 Task: Help me to understand release notes.
Action: Mouse moved to (923, 62)
Screenshot: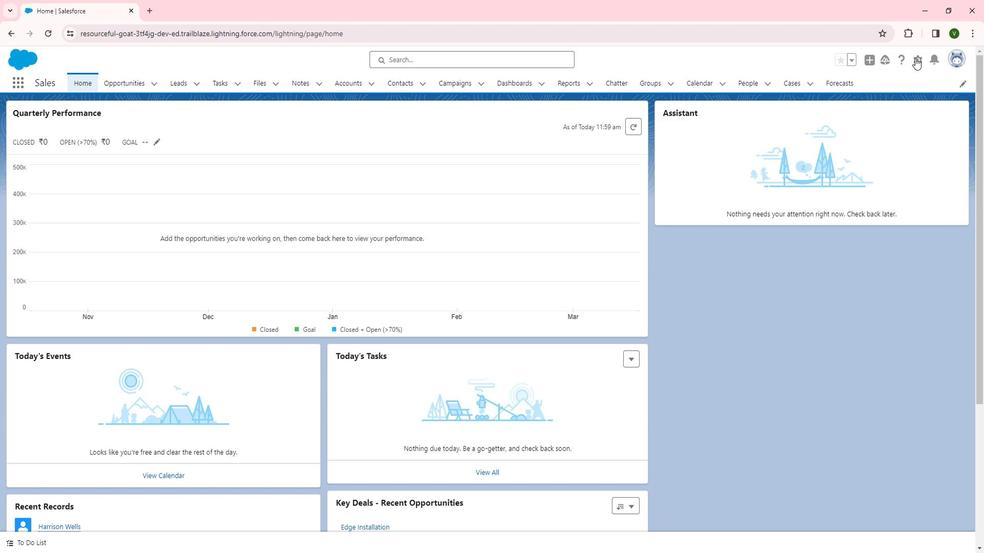
Action: Mouse pressed left at (923, 62)
Screenshot: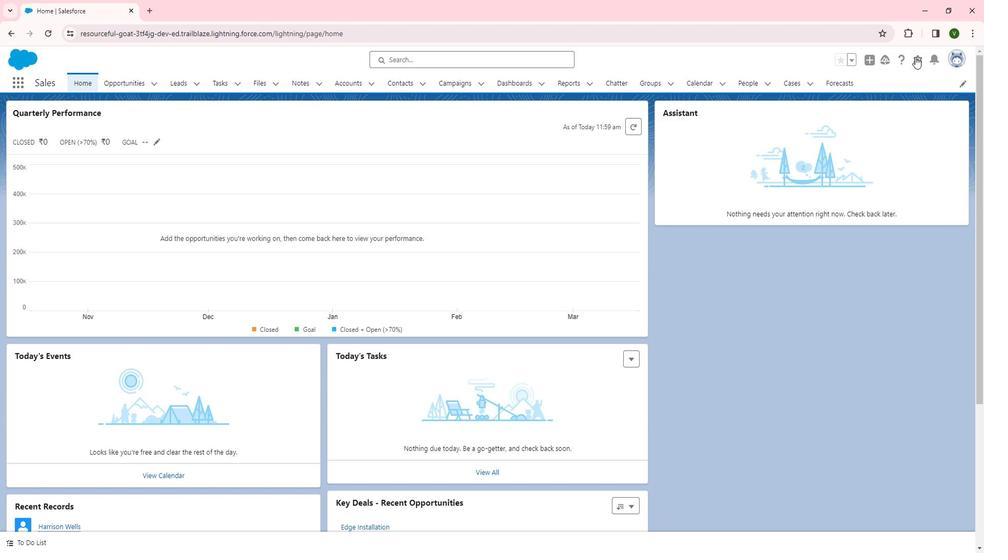 
Action: Mouse moved to (893, 99)
Screenshot: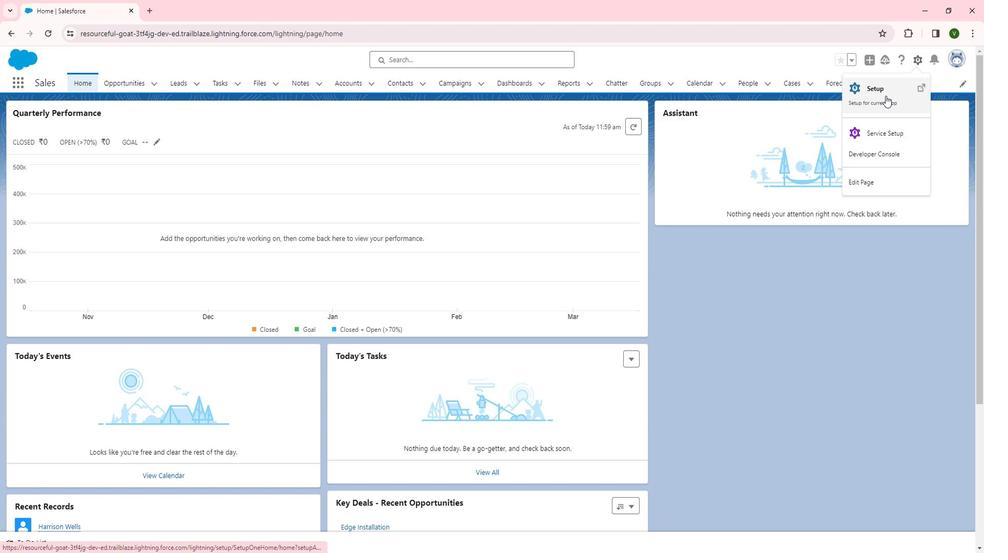 
Action: Mouse pressed left at (893, 99)
Screenshot: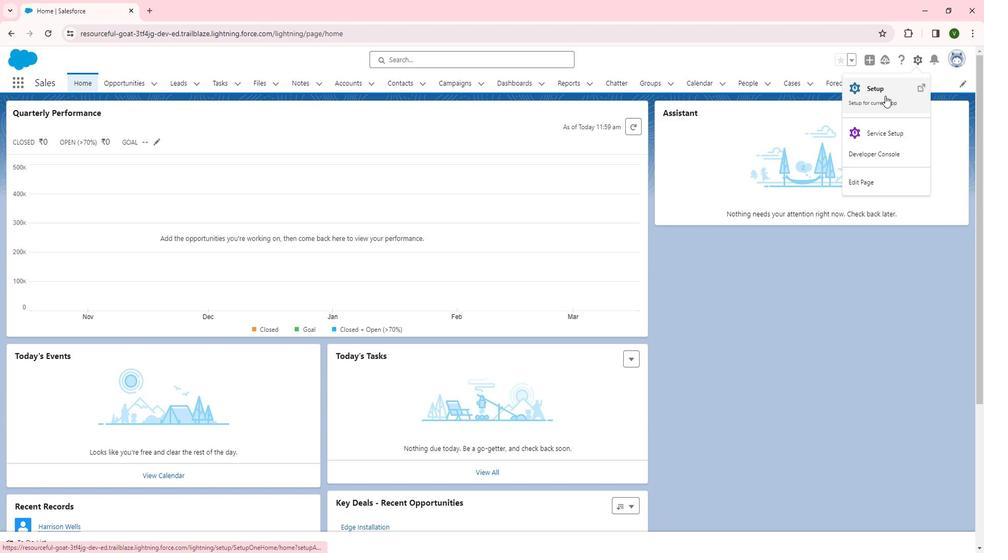 
Action: Mouse moved to (24, 305)
Screenshot: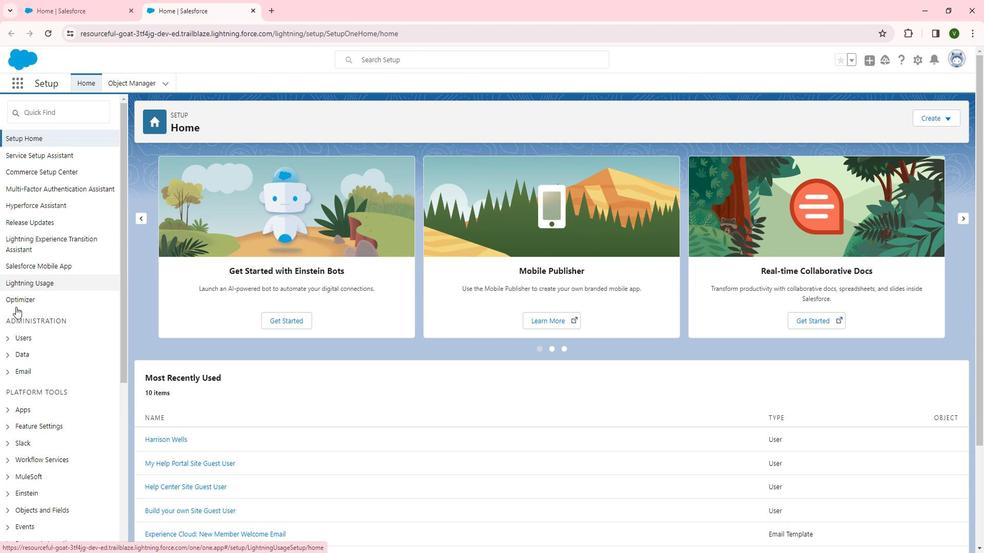 
Action: Mouse scrolled (24, 304) with delta (0, 0)
Screenshot: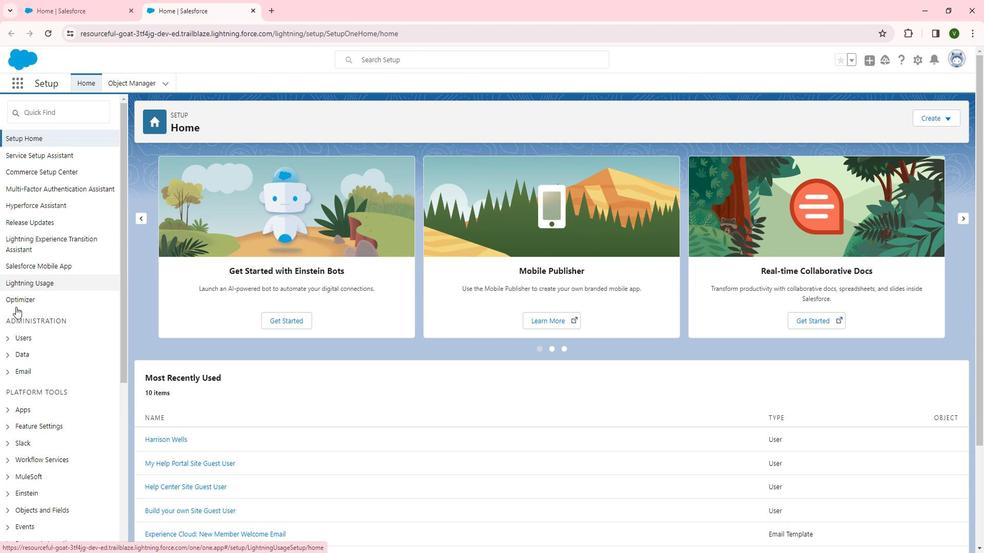 
Action: Mouse moved to (27, 308)
Screenshot: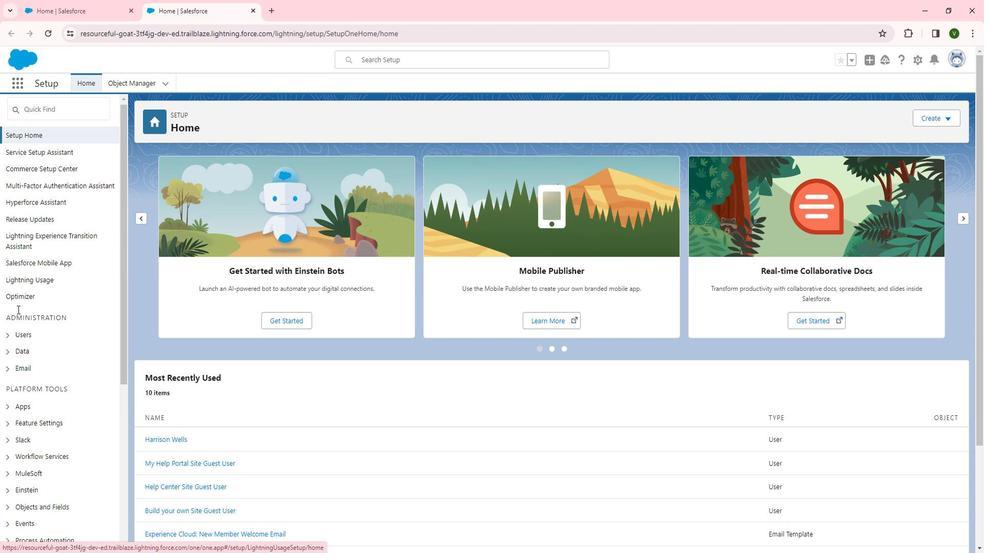 
Action: Mouse scrolled (27, 307) with delta (0, 0)
Screenshot: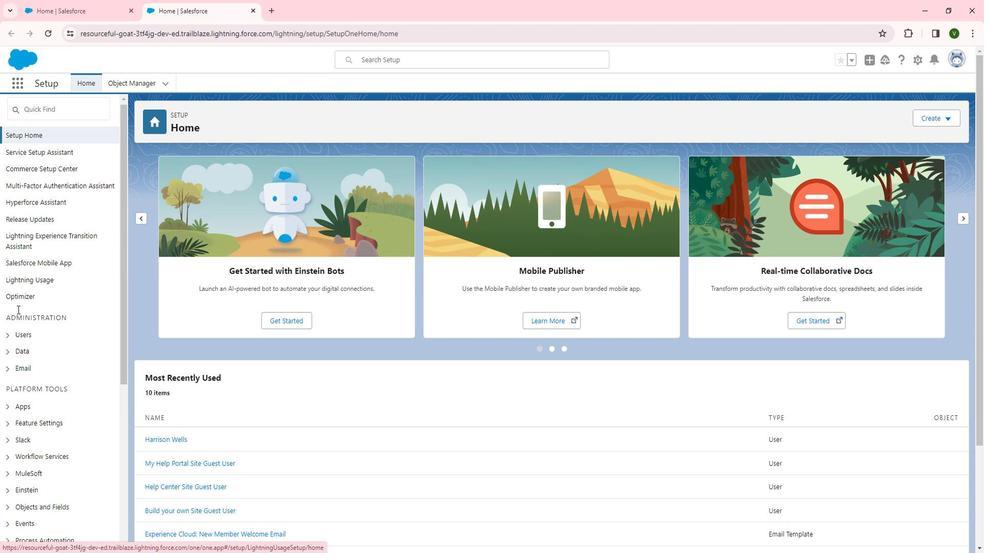 
Action: Mouse moved to (37, 311)
Screenshot: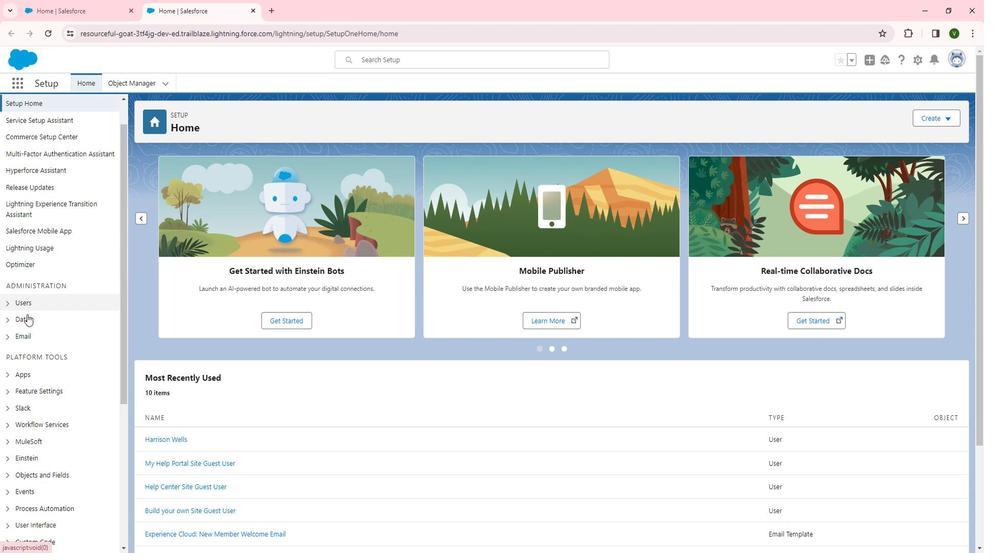 
Action: Mouse scrolled (37, 310) with delta (0, 0)
Screenshot: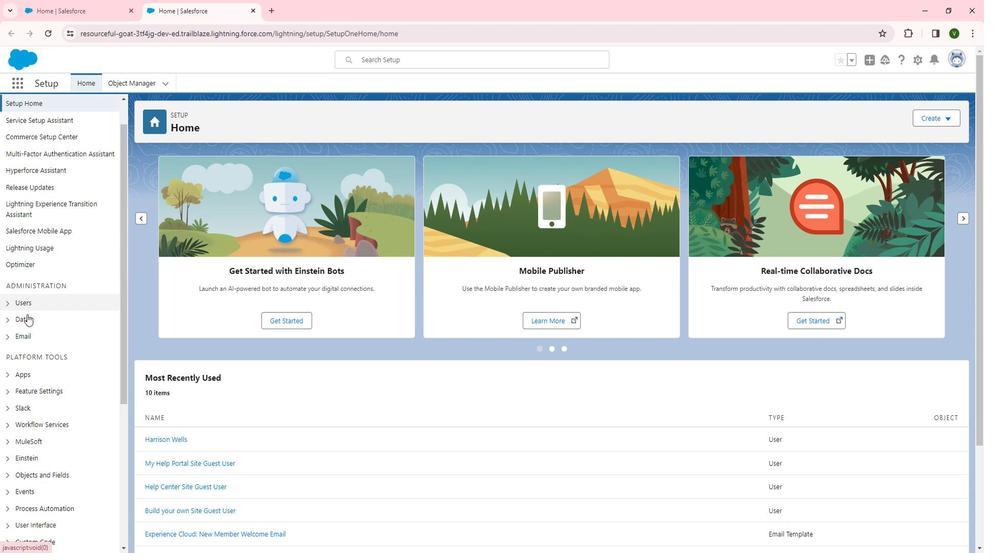
Action: Mouse moved to (51, 261)
Screenshot: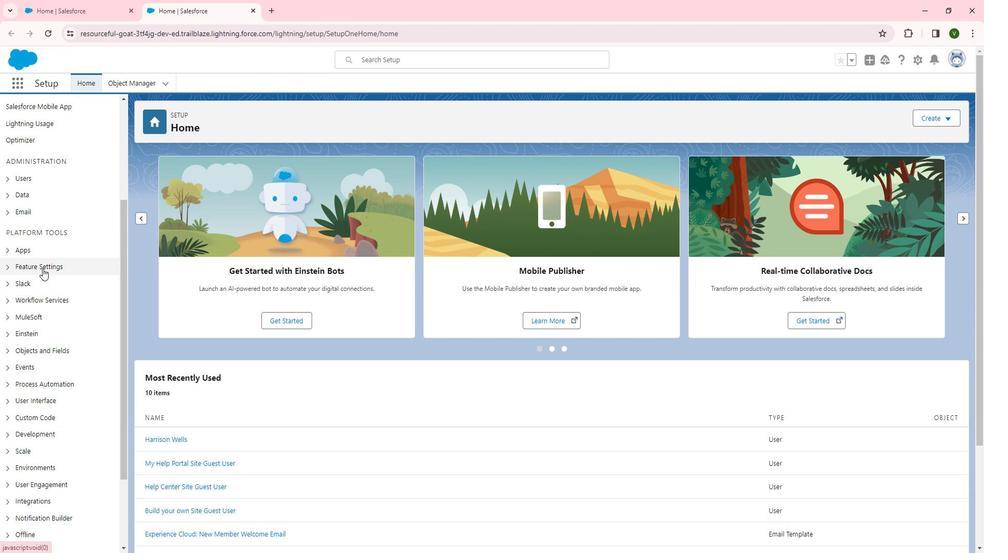 
Action: Mouse pressed left at (51, 261)
Screenshot: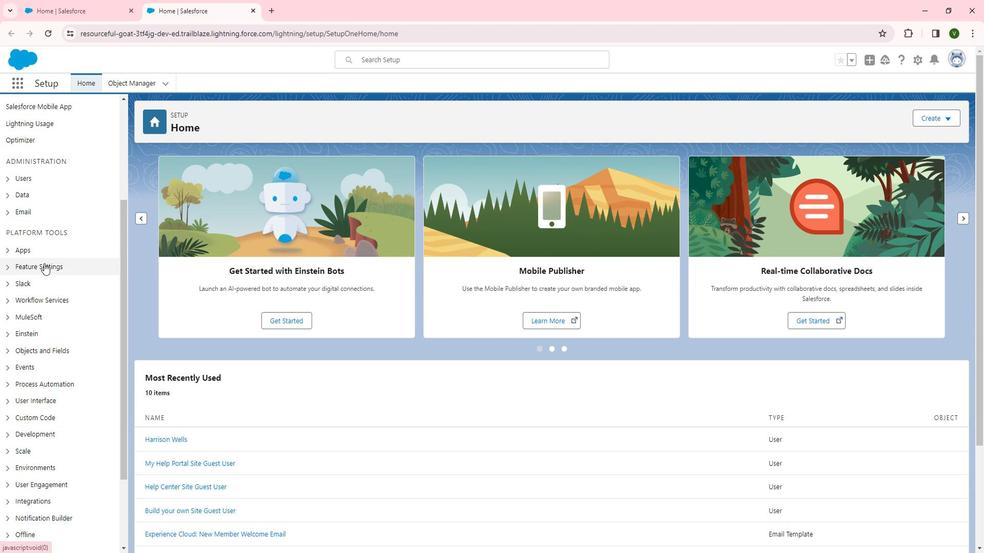 
Action: Mouse moved to (58, 260)
Screenshot: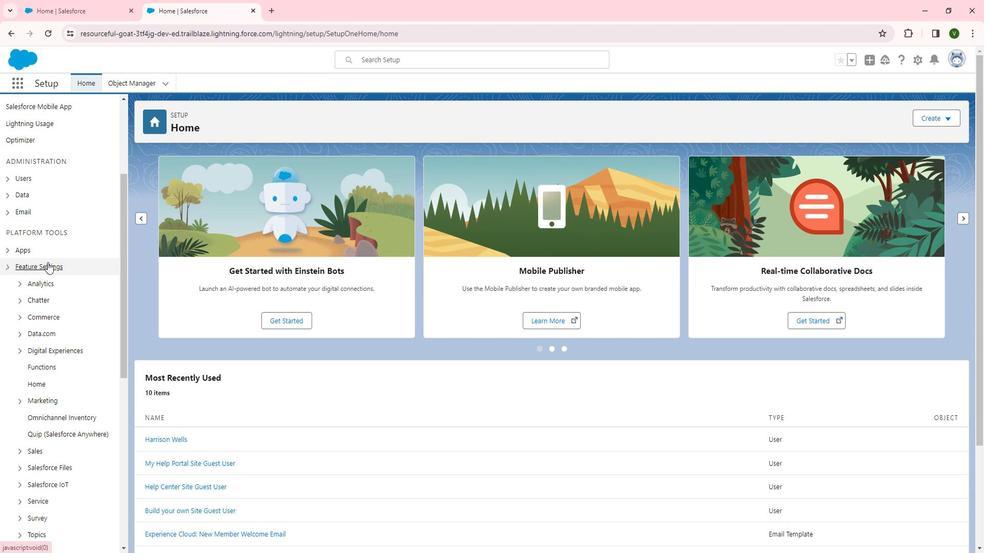 
Action: Mouse scrolled (58, 260) with delta (0, 0)
Screenshot: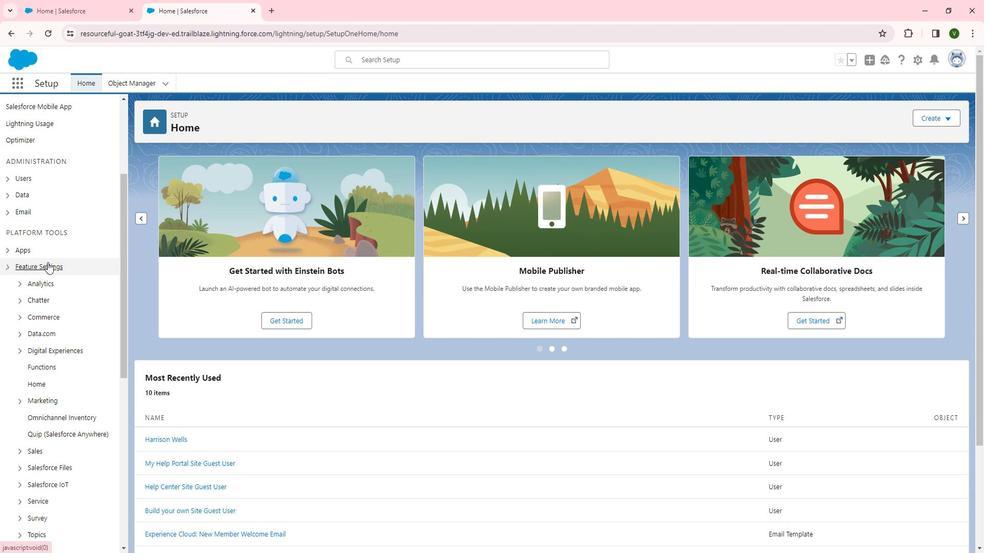 
Action: Mouse scrolled (58, 260) with delta (0, 0)
Screenshot: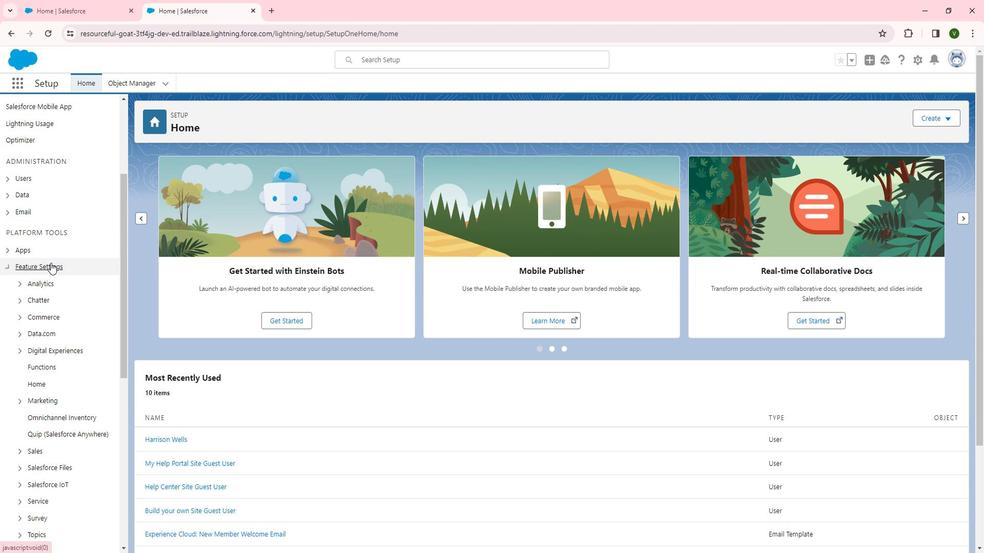 
Action: Mouse moved to (59, 261)
Screenshot: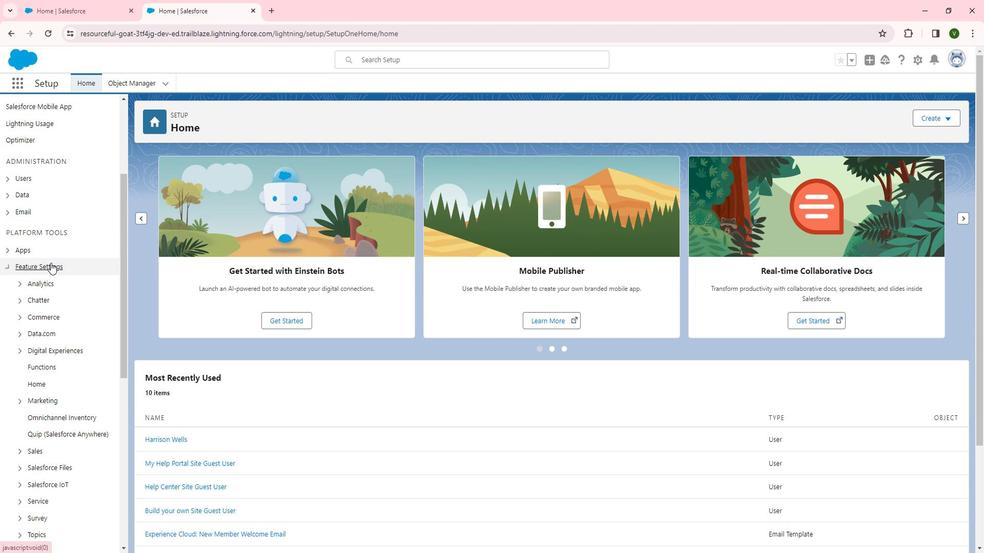 
Action: Mouse scrolled (59, 260) with delta (0, 0)
Screenshot: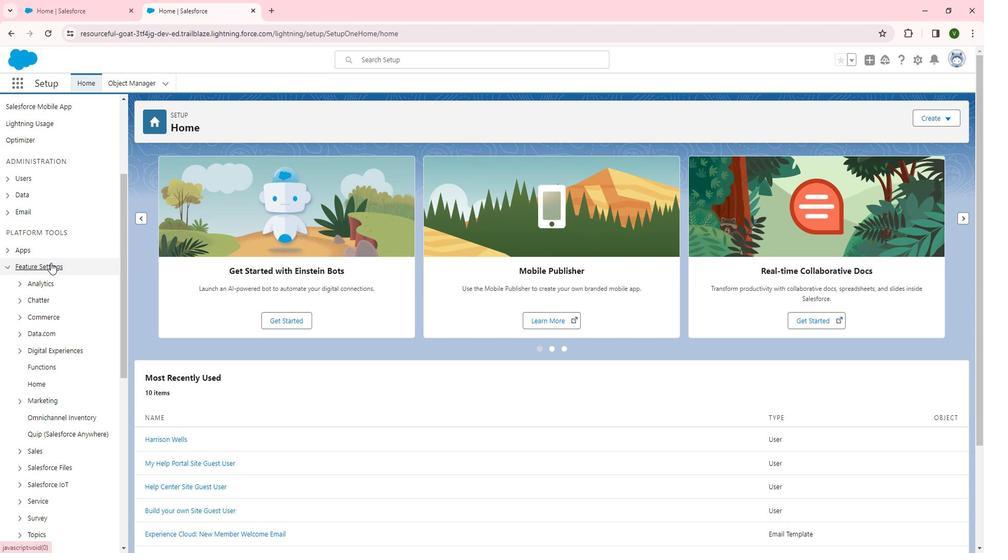 
Action: Mouse scrolled (59, 260) with delta (0, 0)
Screenshot: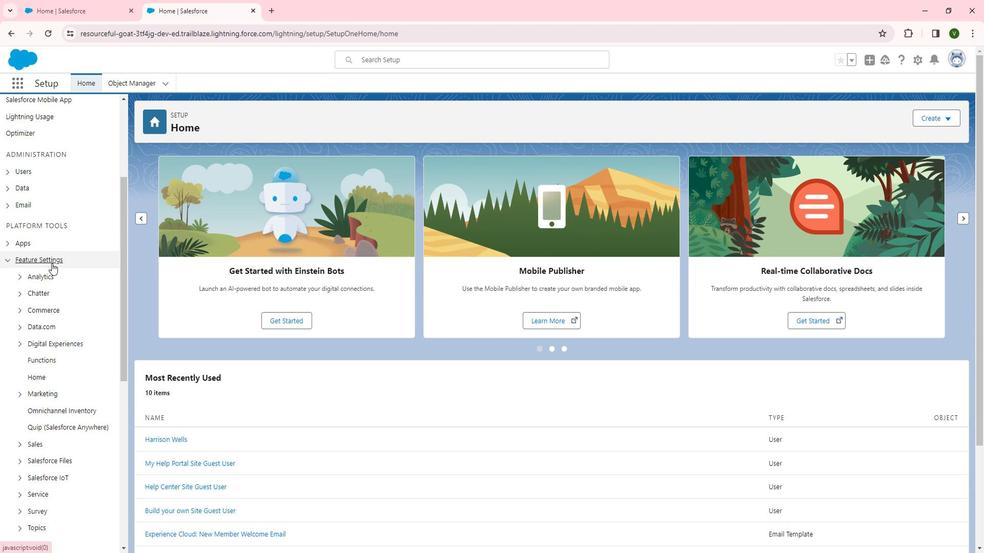 
Action: Mouse scrolled (59, 260) with delta (0, 0)
Screenshot: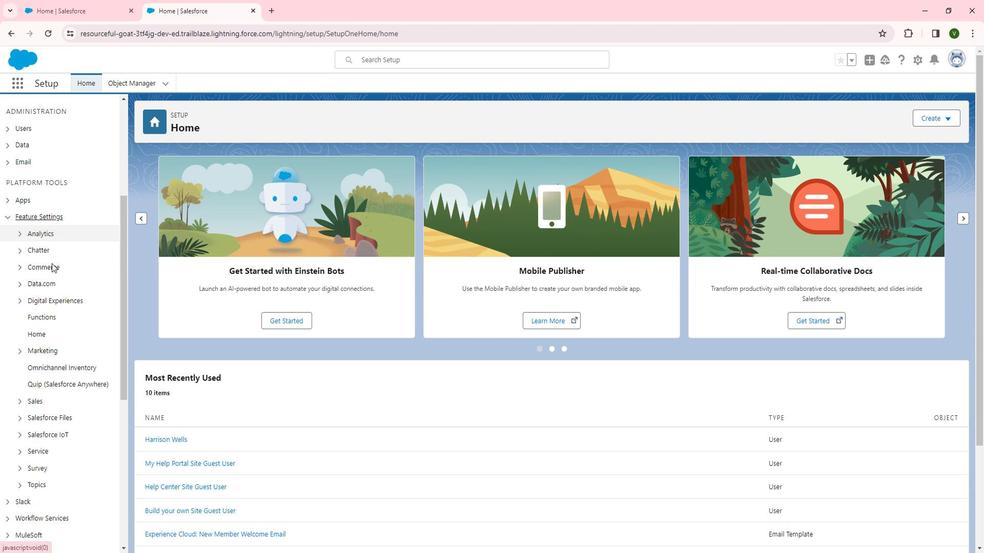 
Action: Mouse moved to (67, 147)
Screenshot: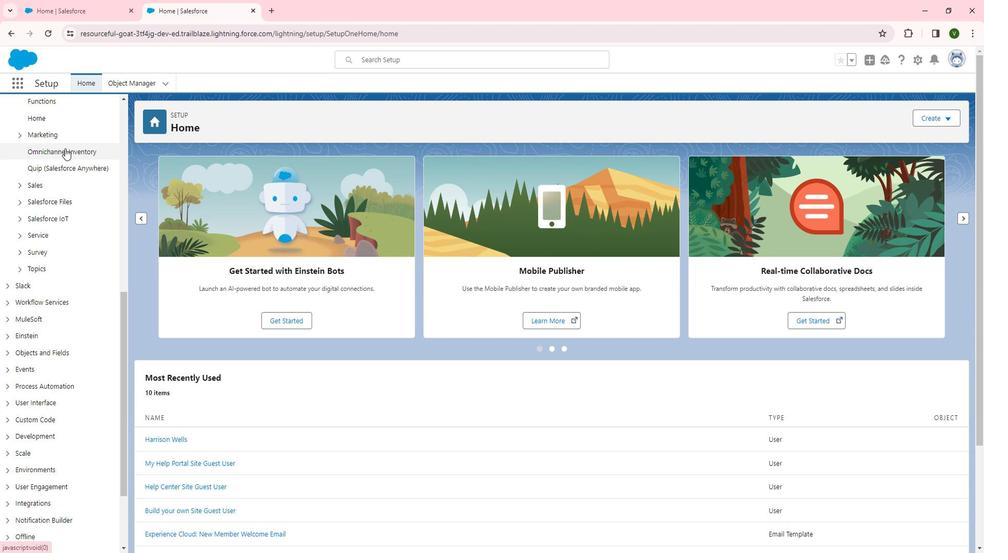 
Action: Mouse scrolled (67, 147) with delta (0, 0)
Screenshot: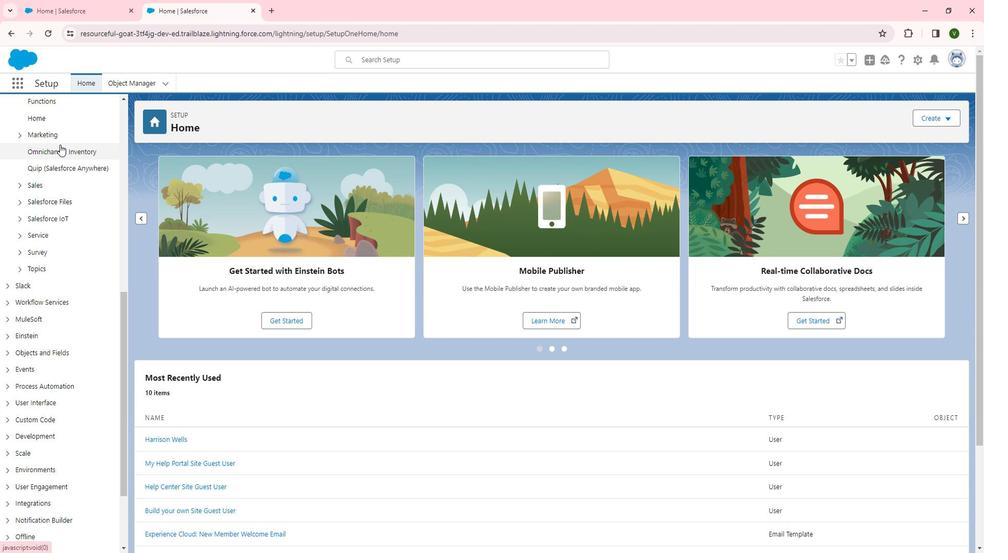 
Action: Mouse scrolled (67, 147) with delta (0, 0)
Screenshot: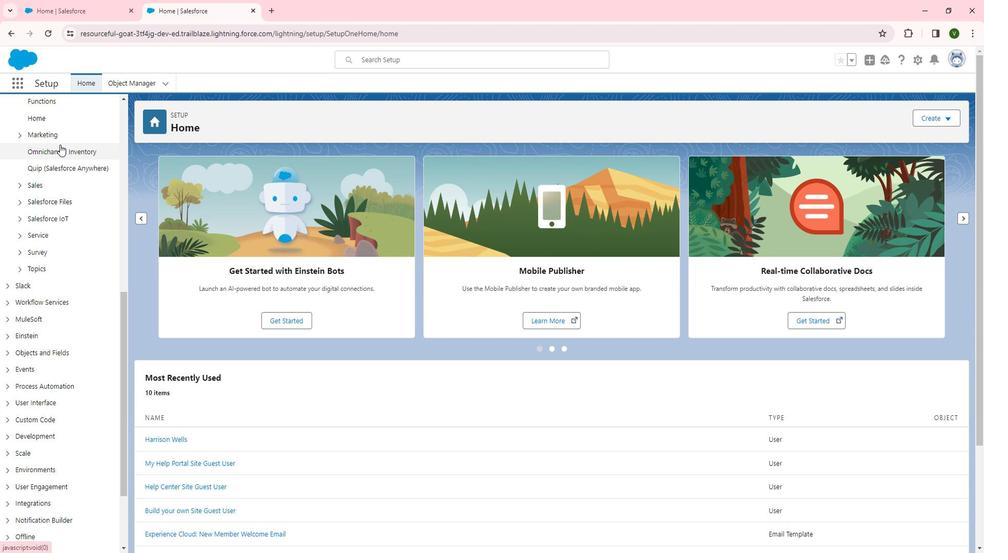 
Action: Mouse moved to (69, 190)
Screenshot: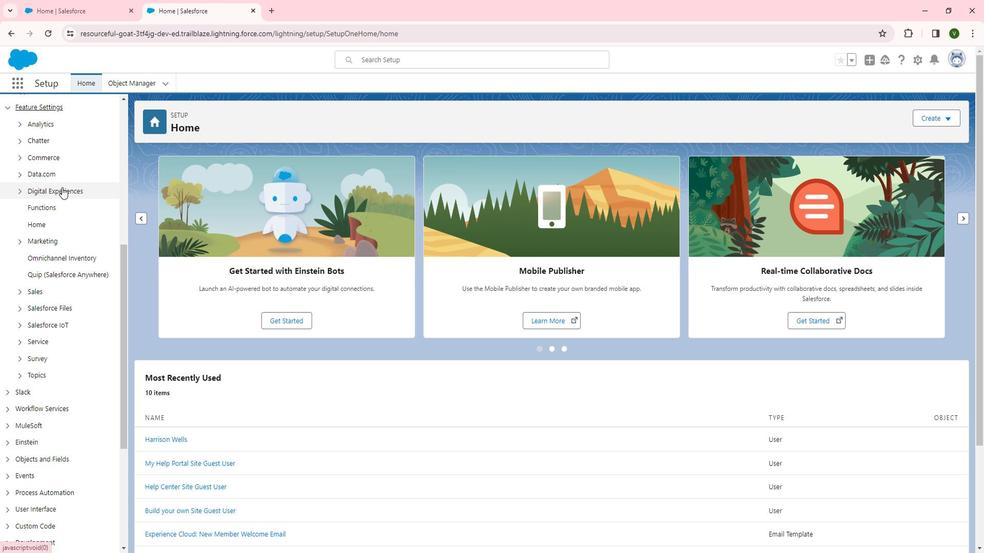 
Action: Mouse pressed left at (69, 190)
Screenshot: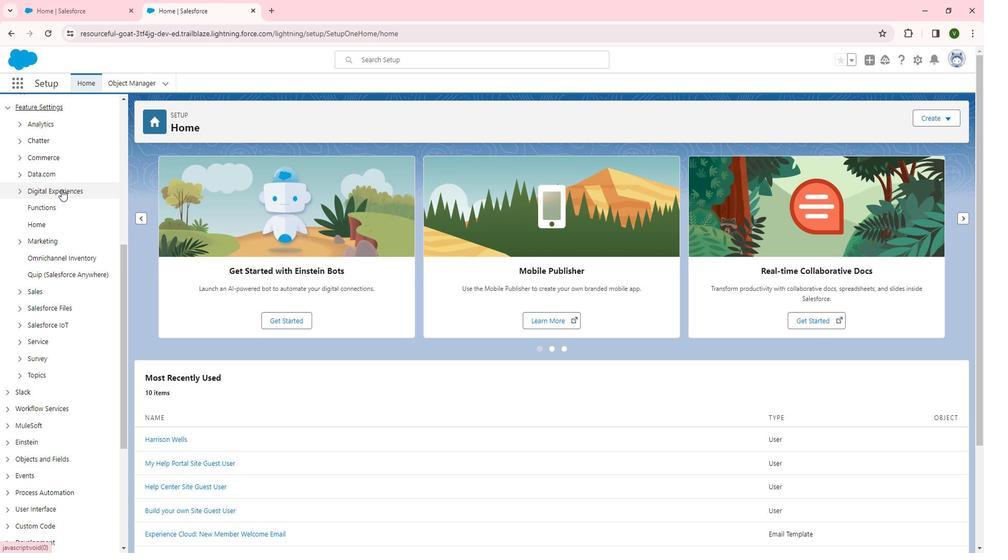 
Action: Mouse moved to (57, 208)
Screenshot: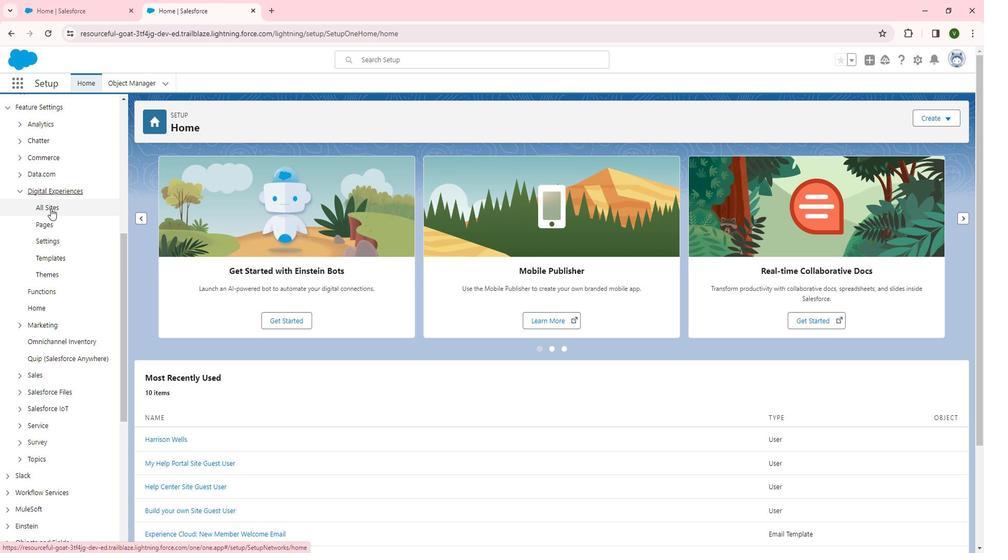 
Action: Mouse pressed left at (57, 208)
Screenshot: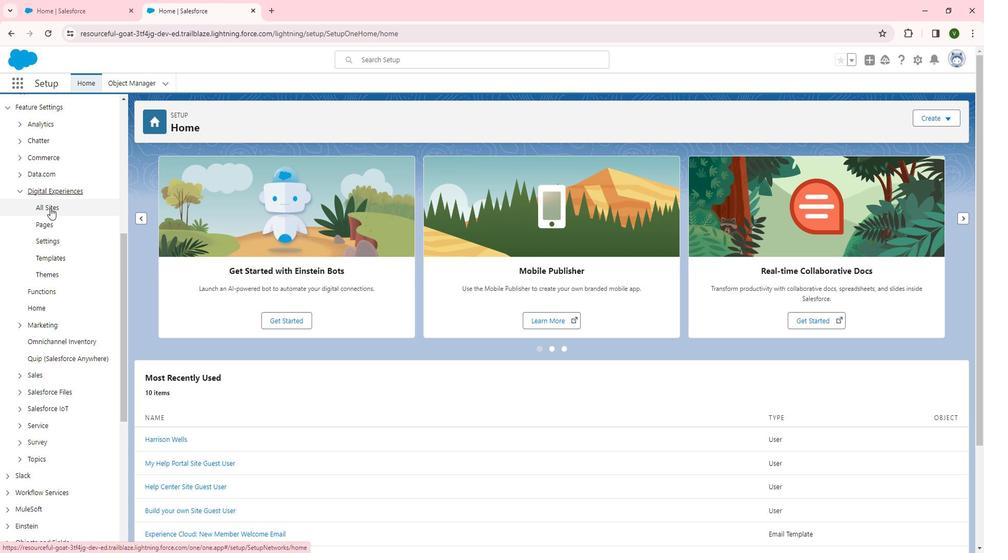 
Action: Mouse moved to (176, 266)
Screenshot: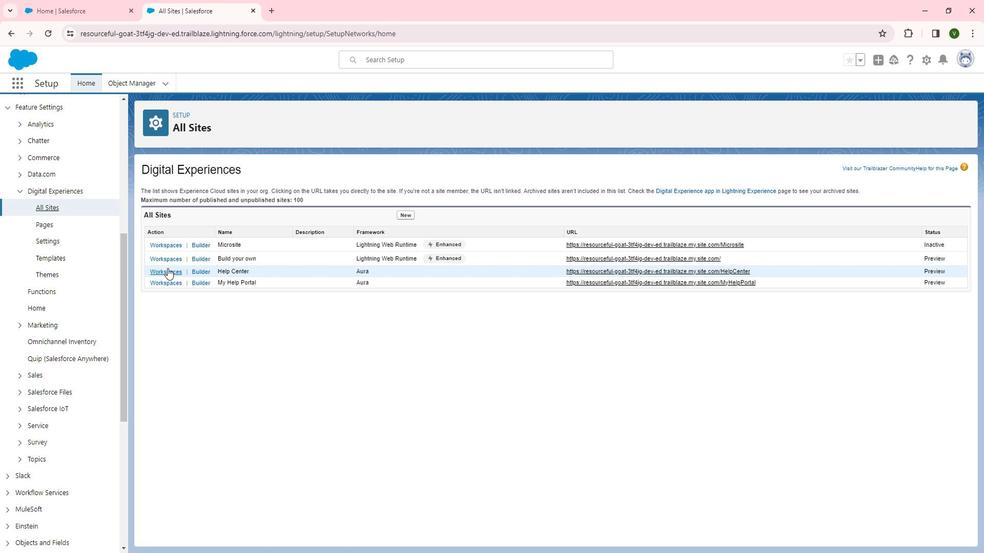 
Action: Mouse pressed left at (176, 266)
Screenshot: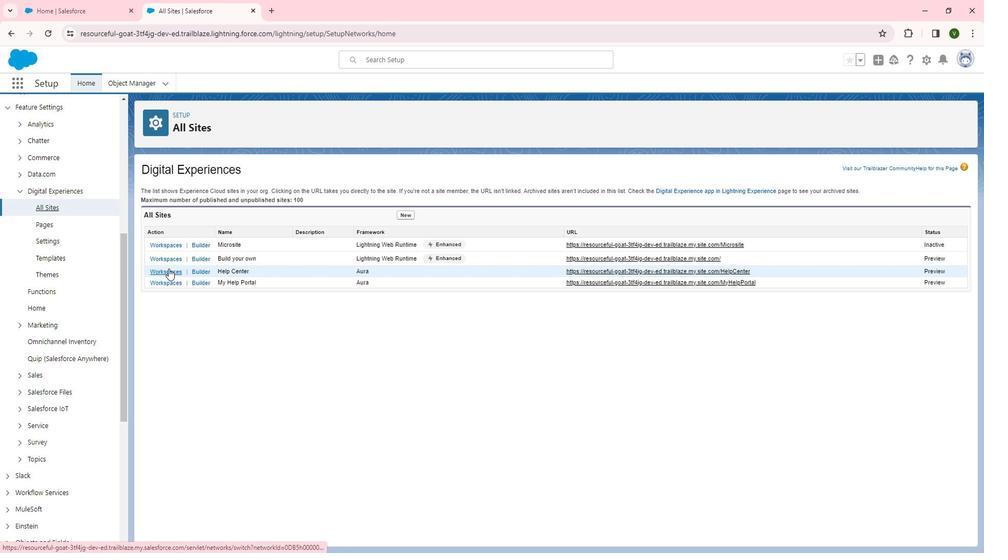 
Action: Mouse moved to (395, 364)
Screenshot: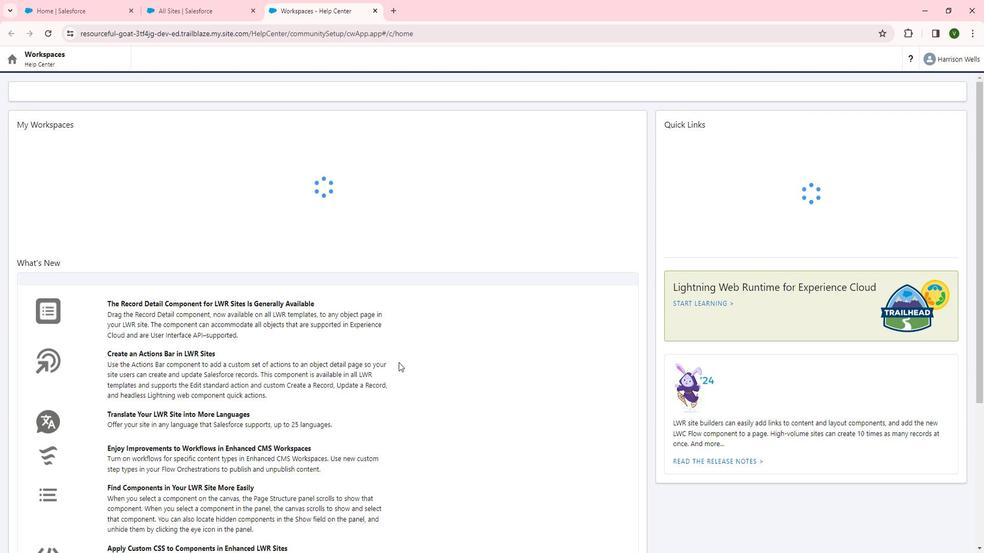
Action: Mouse scrolled (395, 363) with delta (0, 0)
Screenshot: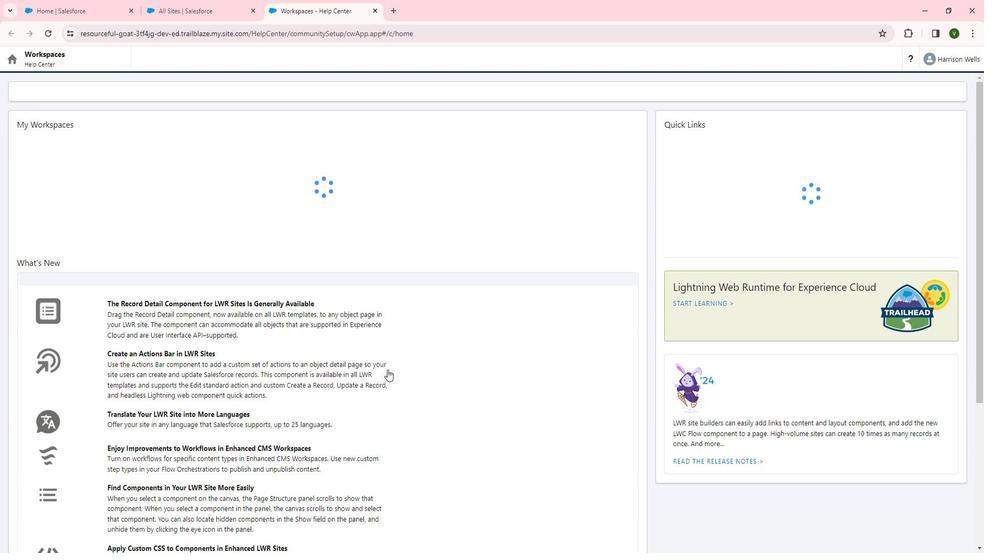 
Action: Mouse scrolled (395, 363) with delta (0, 0)
Screenshot: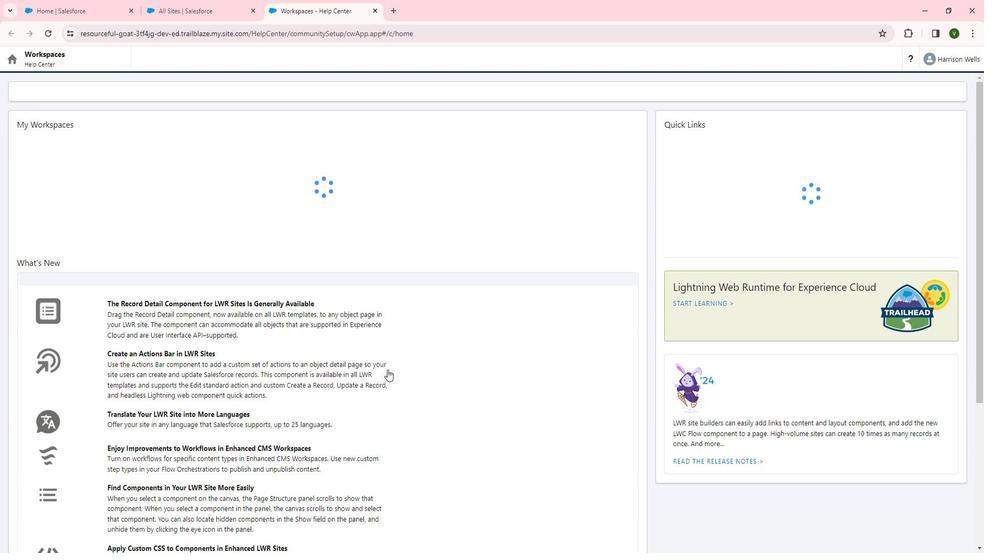 
Action: Mouse scrolled (395, 363) with delta (0, 0)
Screenshot: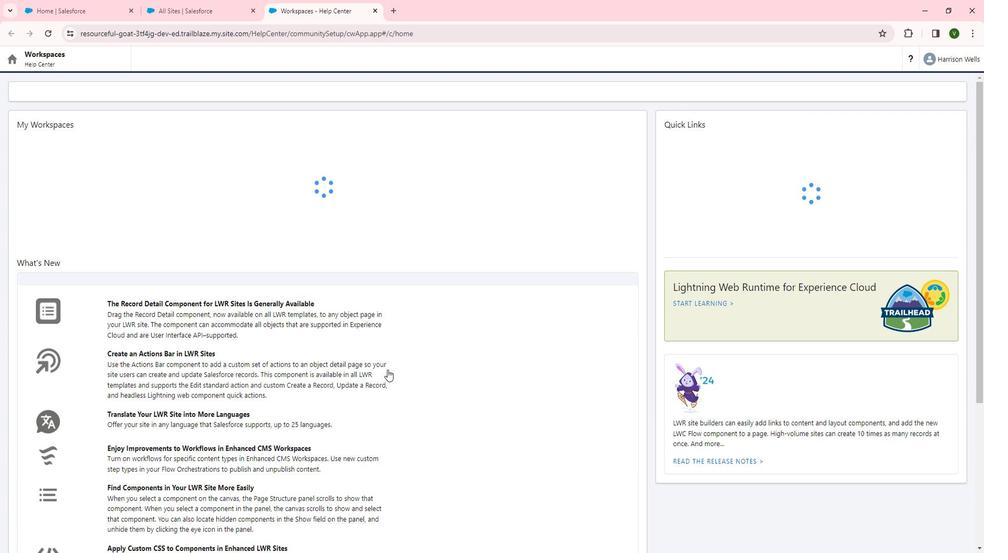 
Action: Mouse scrolled (395, 363) with delta (0, 0)
Screenshot: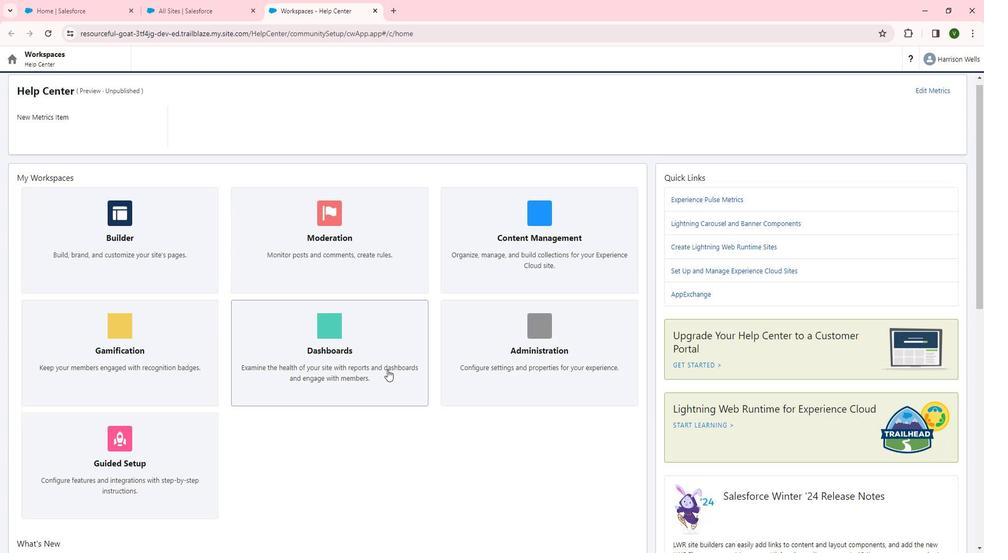 
Action: Mouse scrolled (395, 363) with delta (0, 0)
Screenshot: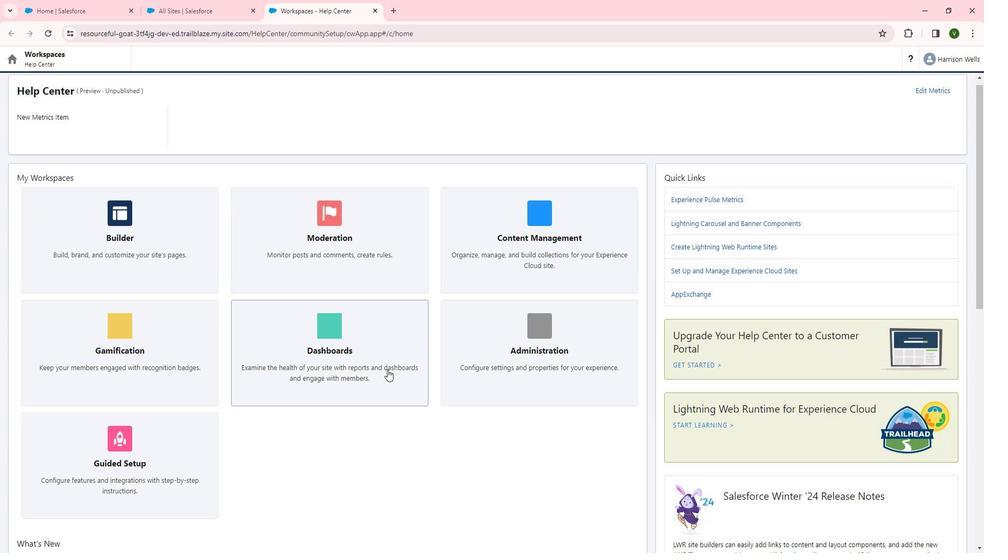 
Action: Mouse moved to (304, 393)
Screenshot: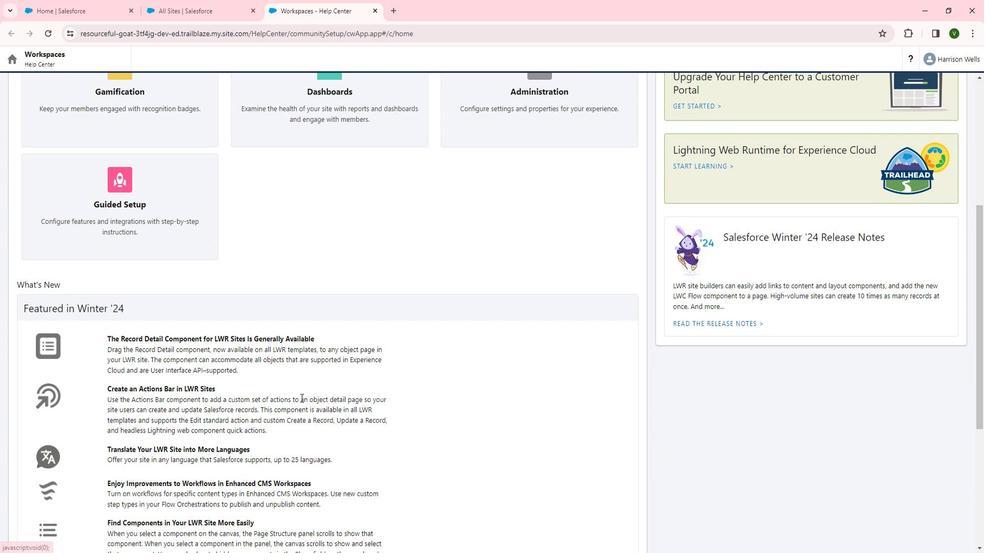 
Action: Mouse scrolled (304, 392) with delta (0, 0)
Screenshot: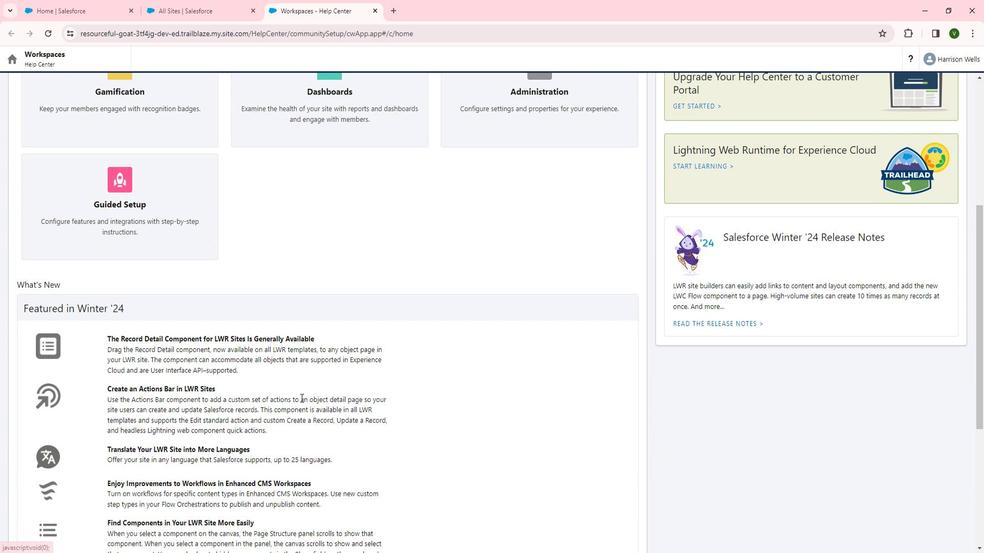 
Action: Mouse moved to (304, 393)
Screenshot: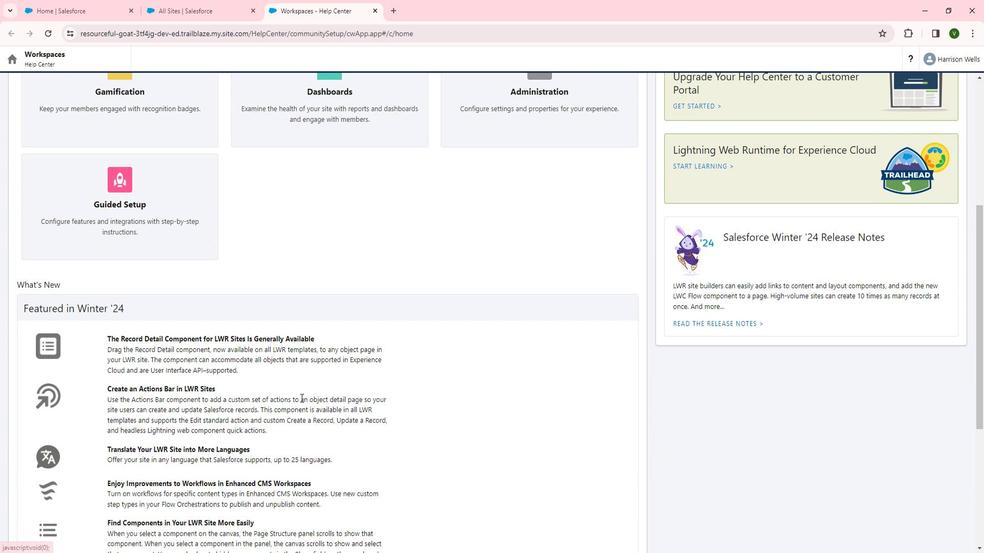 
Action: Mouse scrolled (304, 392) with delta (0, 0)
Screenshot: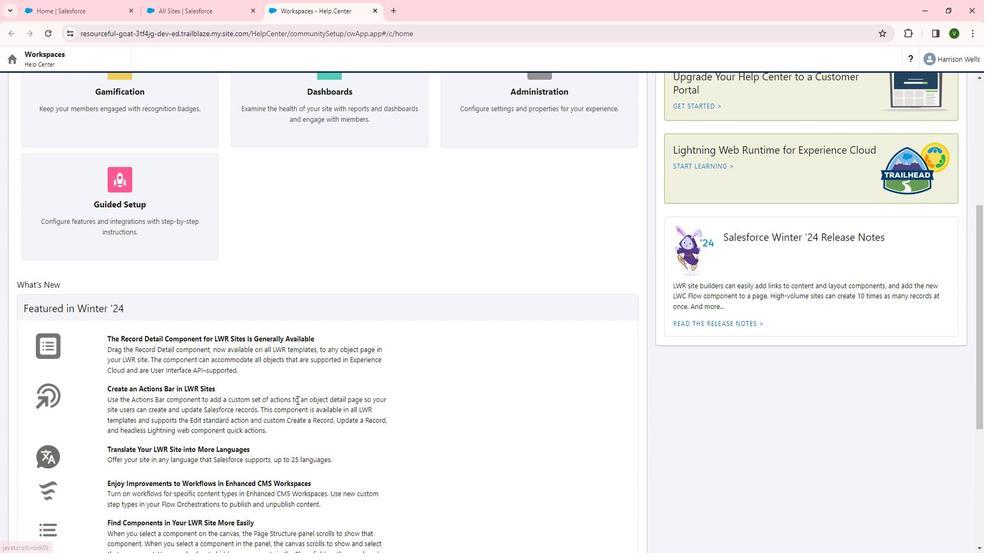 
Action: Mouse scrolled (304, 392) with delta (0, 0)
Screenshot: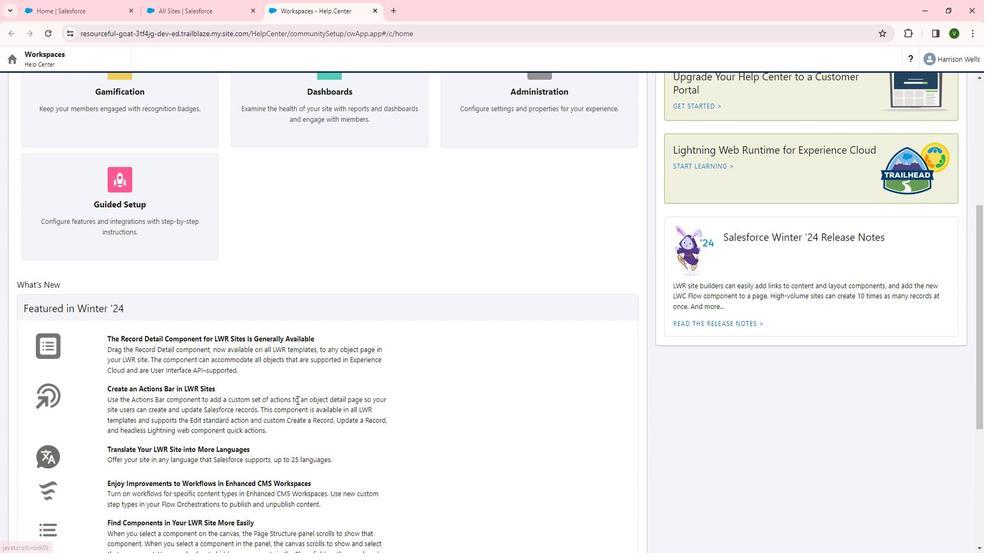 
Action: Mouse scrolled (304, 392) with delta (0, 0)
Screenshot: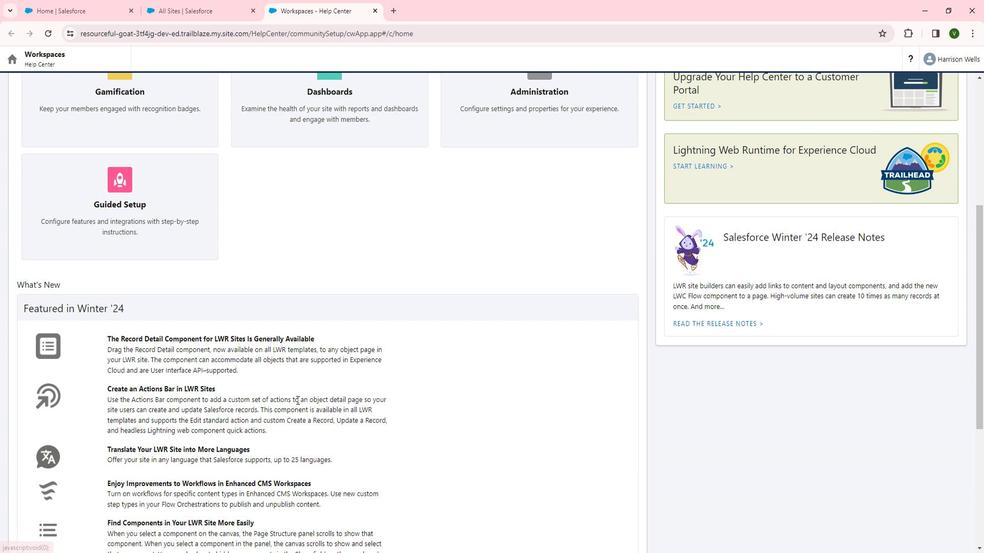
Action: Mouse moved to (265, 399)
Screenshot: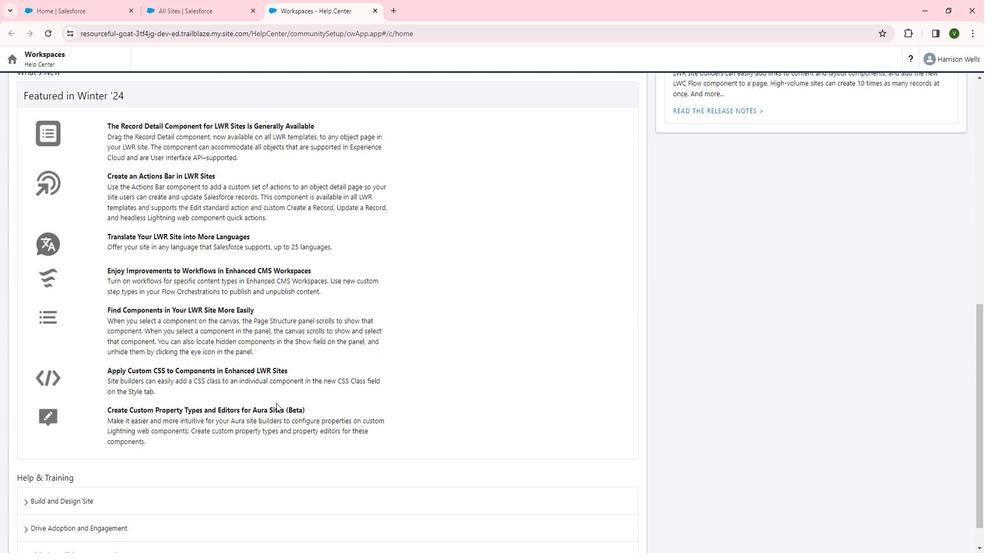 
Action: Mouse scrolled (265, 399) with delta (0, 0)
Screenshot: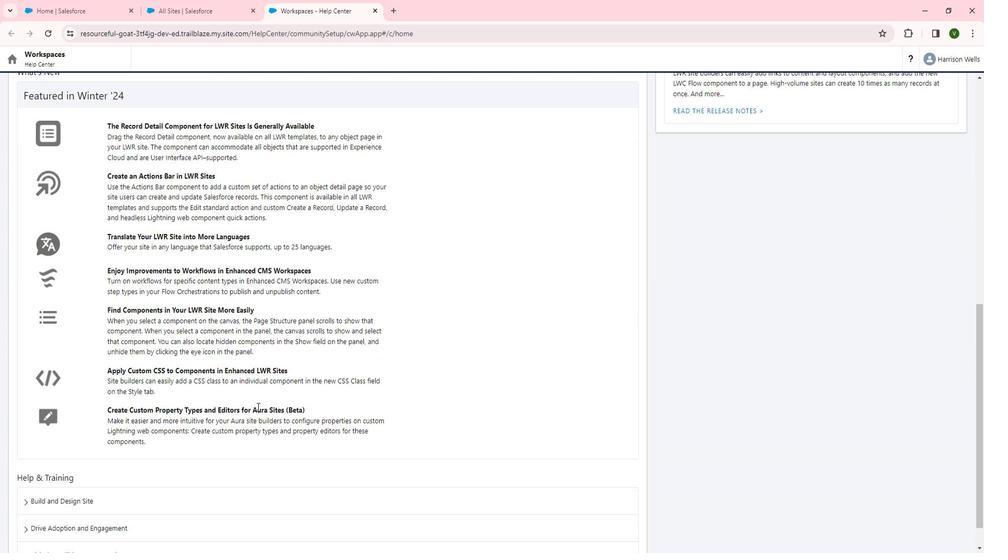 
Action: Mouse scrolled (265, 399) with delta (0, 0)
Screenshot: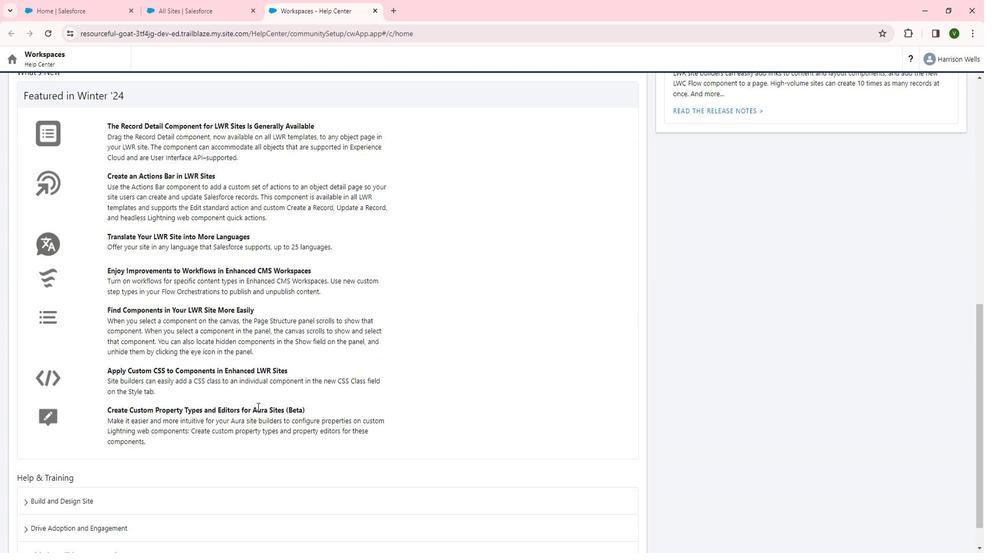 
Action: Mouse scrolled (265, 399) with delta (0, 0)
Screenshot: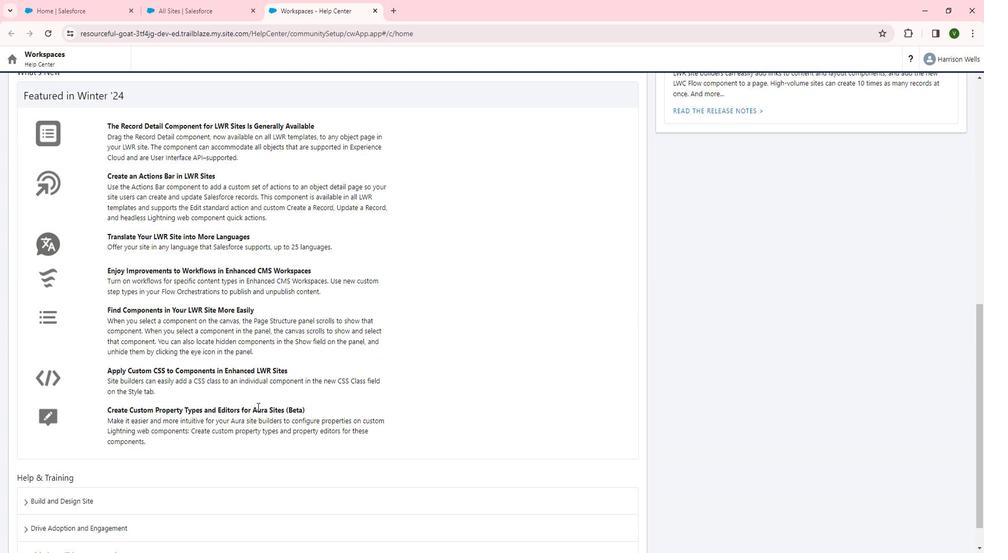 
Action: Mouse scrolled (265, 399) with delta (0, 0)
Screenshot: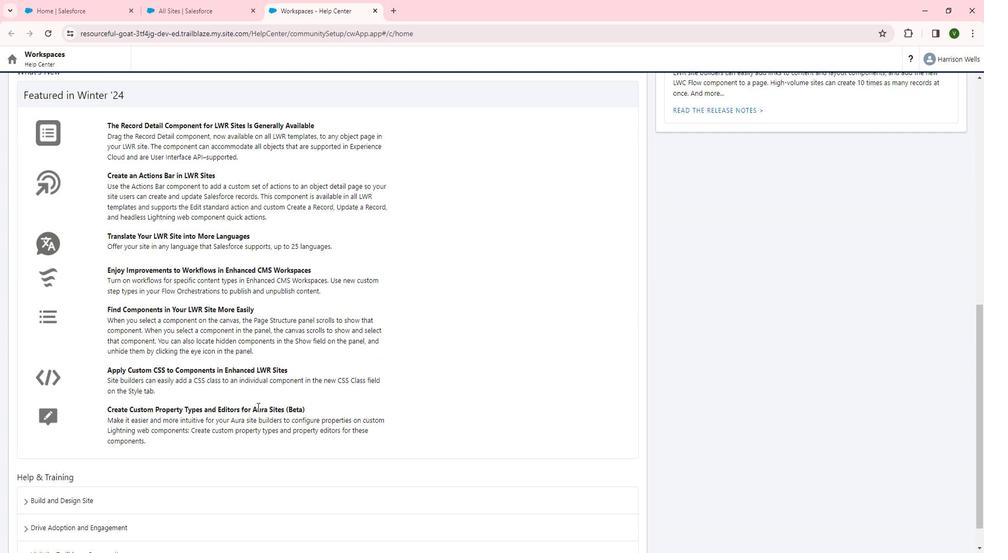 
Action: Mouse moved to (106, 461)
Screenshot: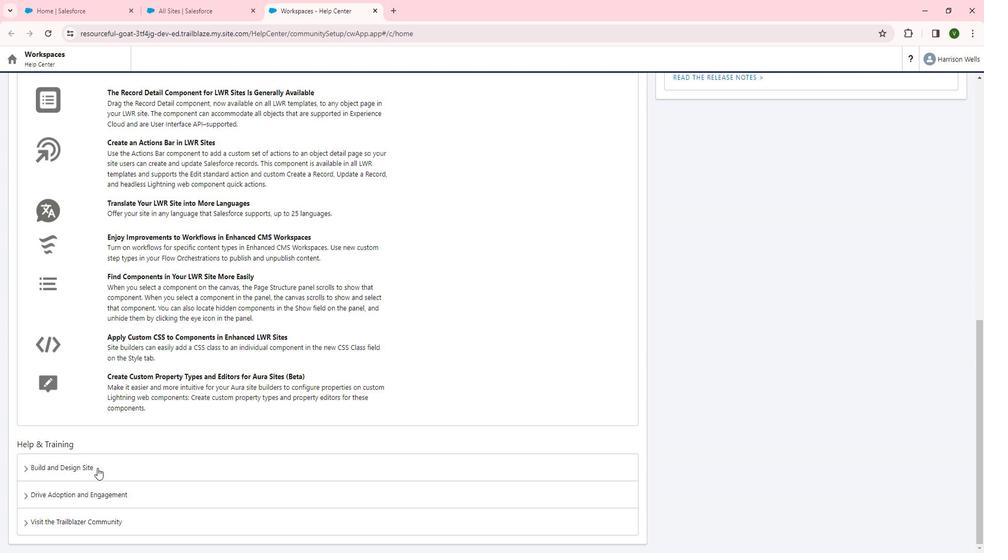 
Action: Mouse pressed left at (106, 461)
Screenshot: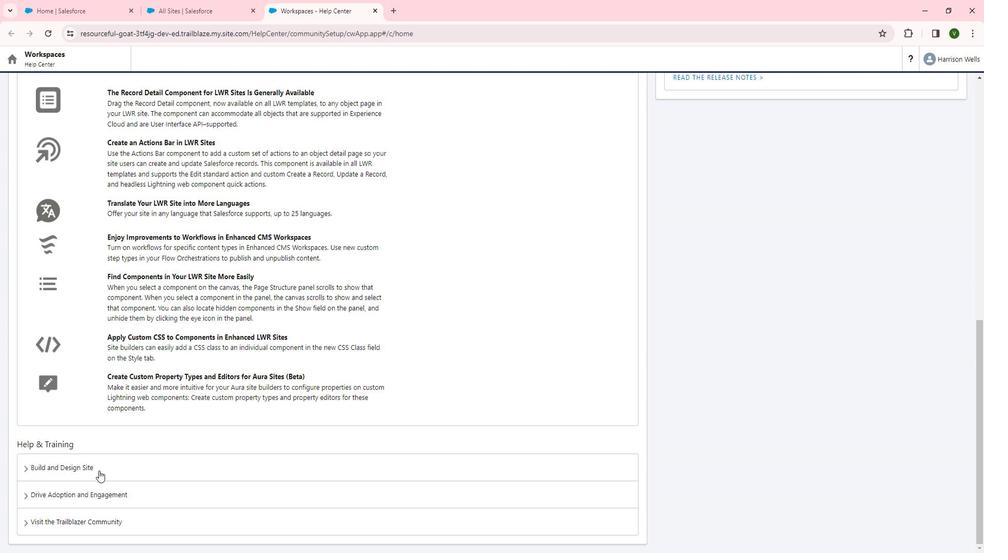 
Action: Mouse moved to (392, 372)
Screenshot: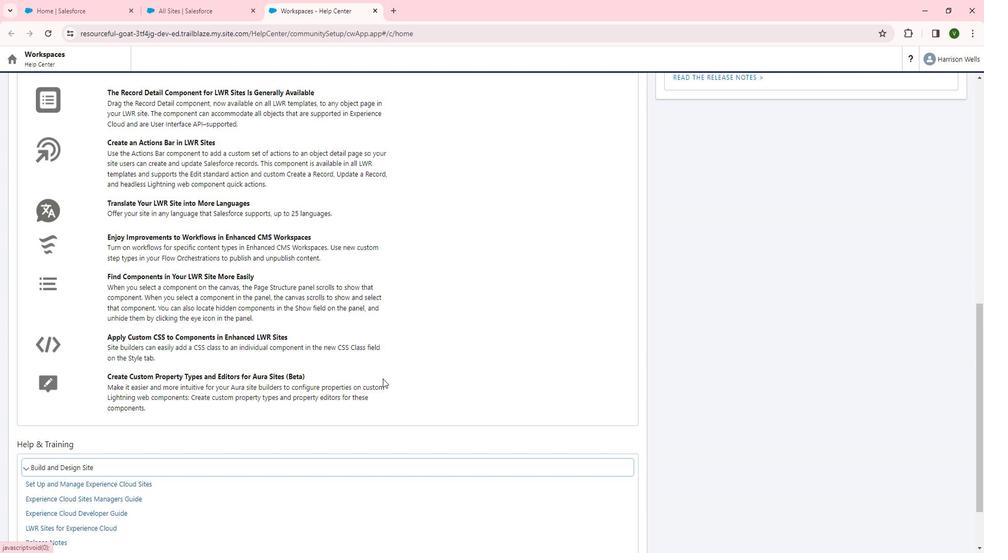 
Action: Mouse scrolled (392, 372) with delta (0, 0)
Screenshot: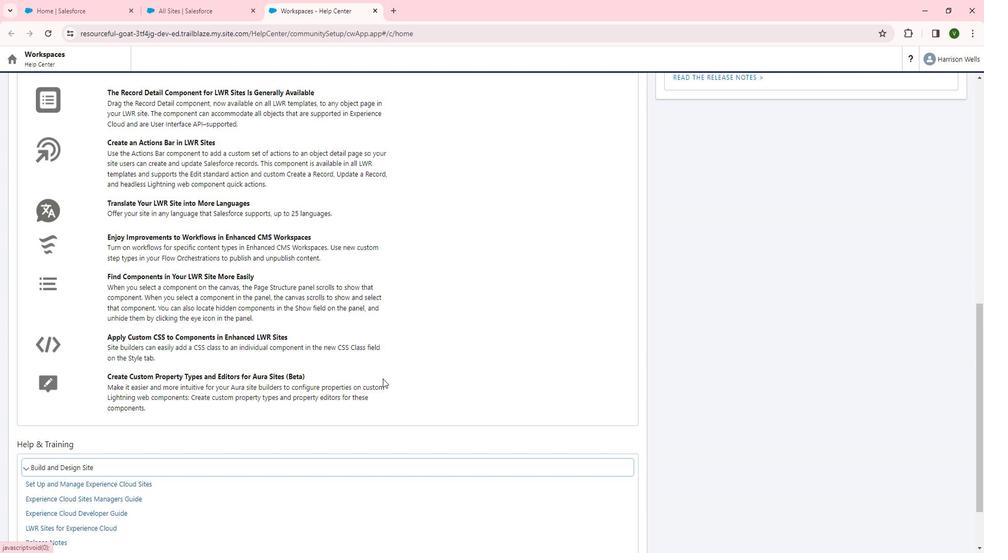 
Action: Mouse scrolled (392, 372) with delta (0, 0)
Screenshot: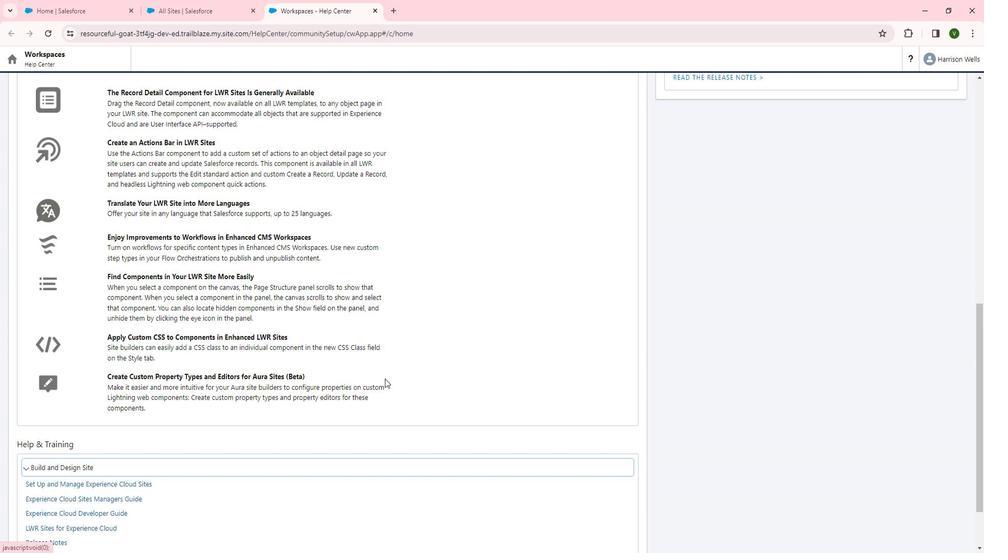 
Action: Mouse scrolled (392, 372) with delta (0, 0)
Screenshot: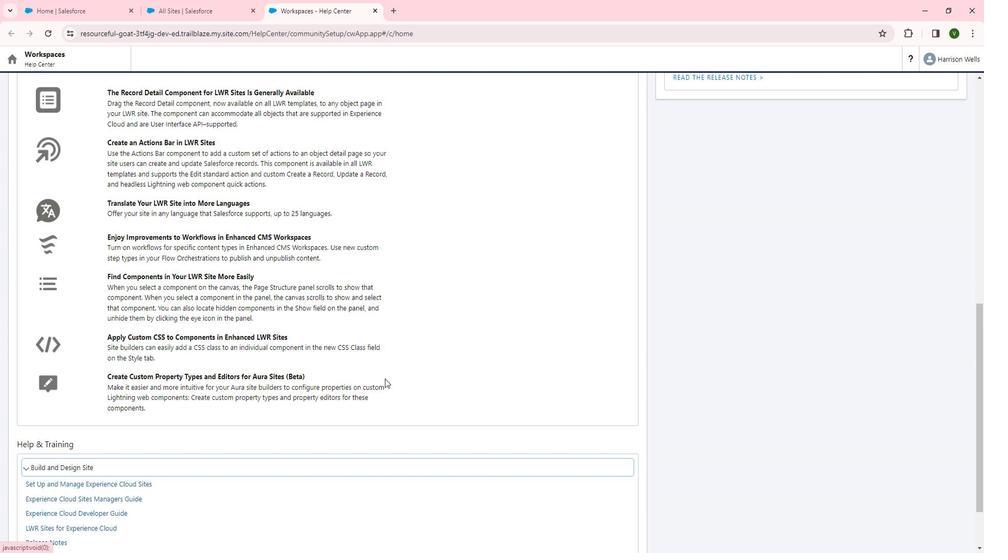 
Action: Mouse scrolled (392, 372) with delta (0, 0)
Screenshot: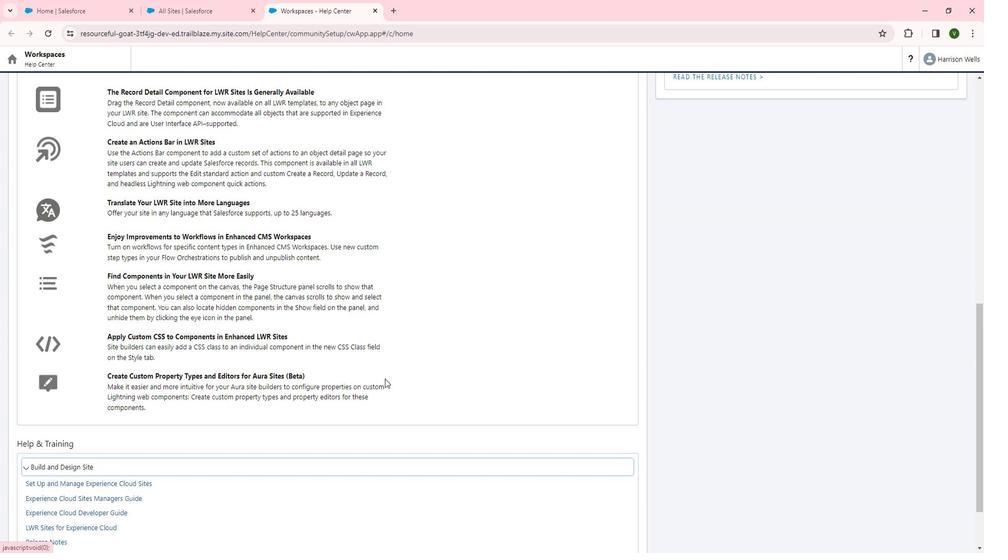 
Action: Mouse moved to (64, 460)
Screenshot: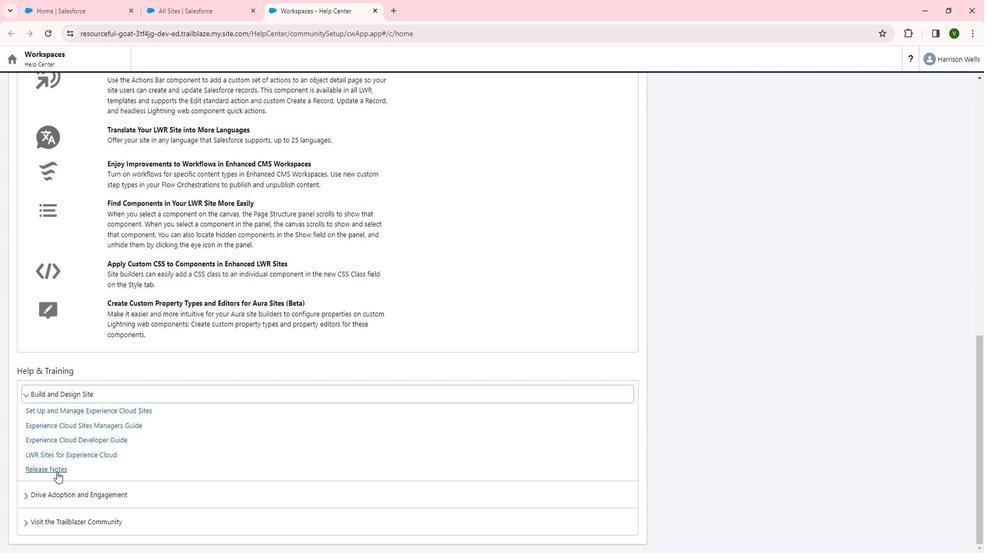 
Action: Mouse pressed left at (64, 460)
Screenshot: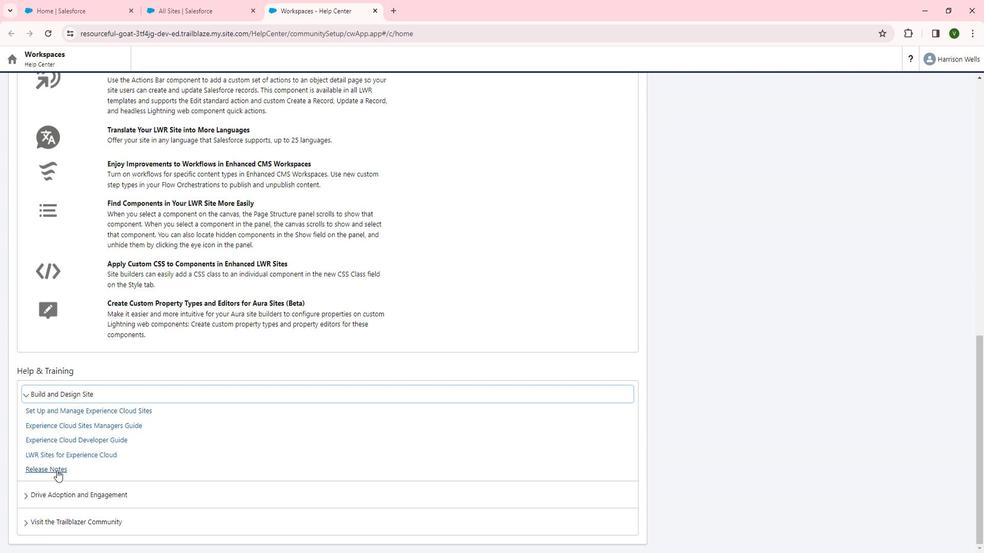 
Action: Mouse moved to (503, 341)
Screenshot: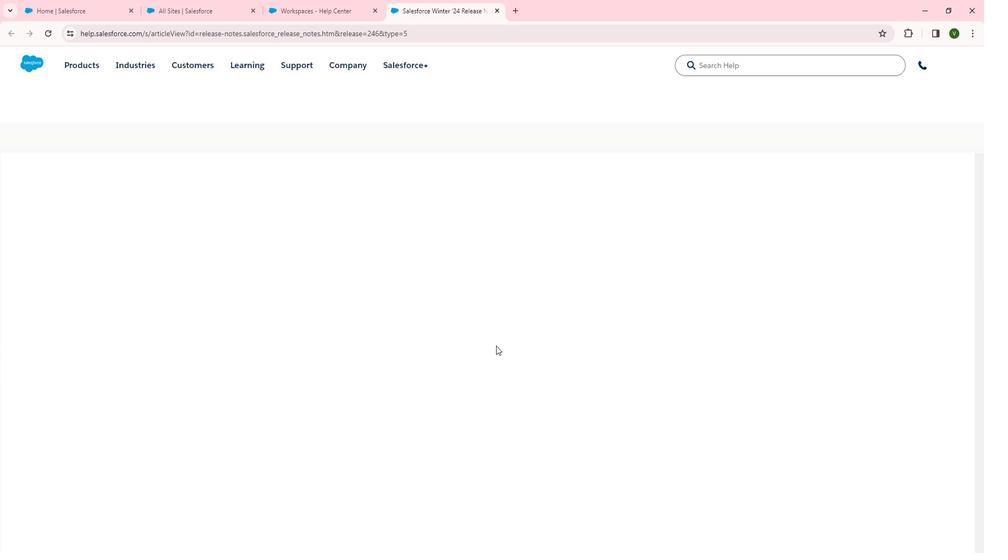 
Action: Mouse scrolled (503, 340) with delta (0, 0)
Screenshot: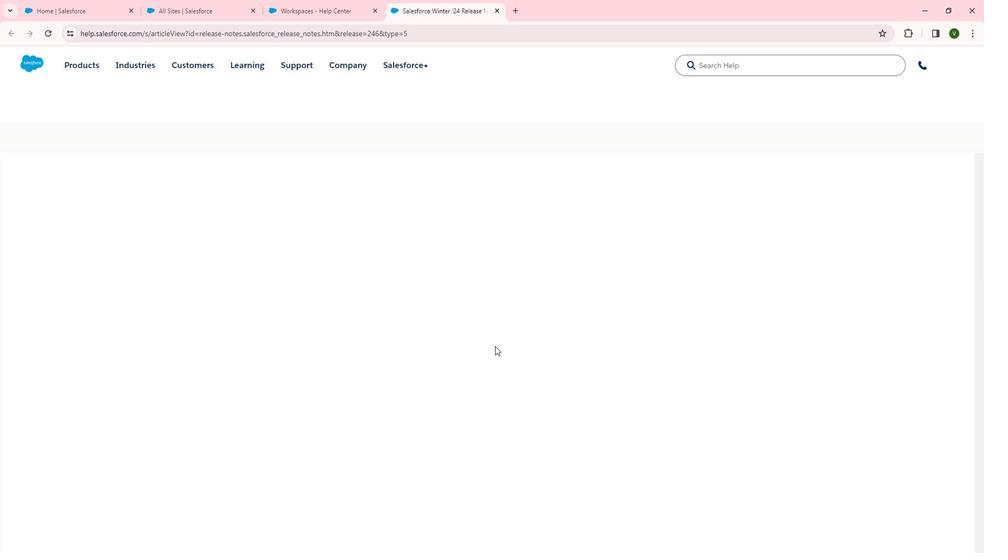 
Action: Mouse scrolled (503, 340) with delta (0, 0)
Screenshot: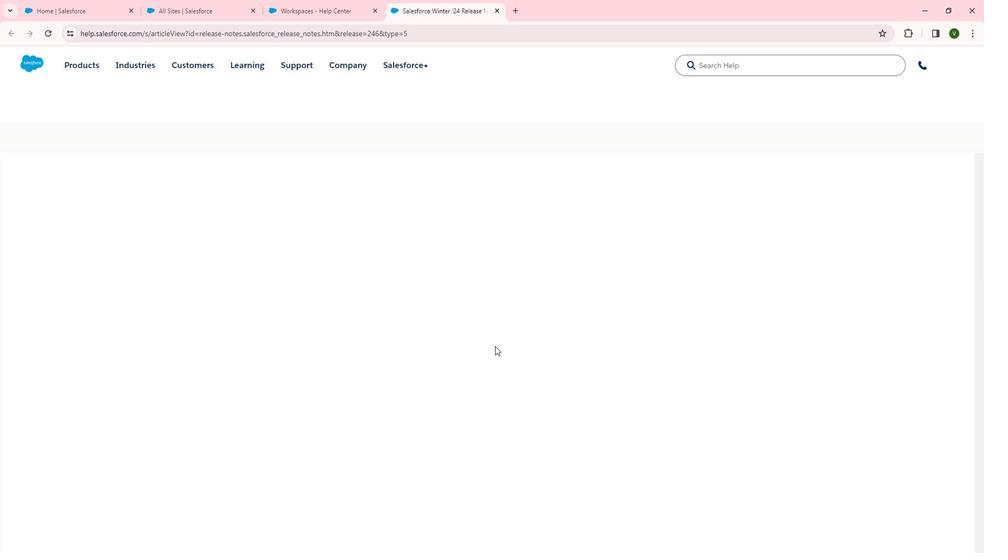 
Action: Mouse scrolled (503, 340) with delta (0, 0)
Screenshot: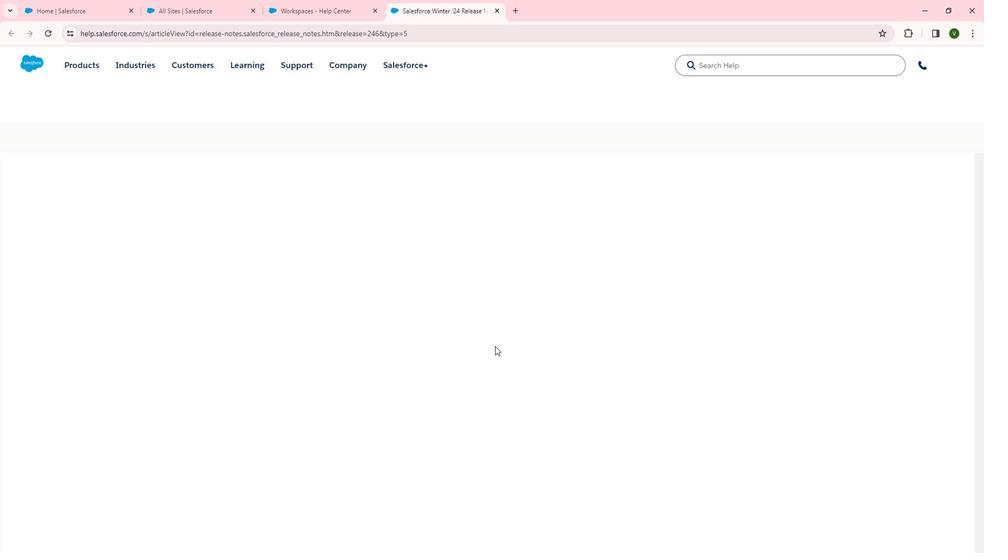 
Action: Mouse scrolled (503, 340) with delta (0, 0)
Screenshot: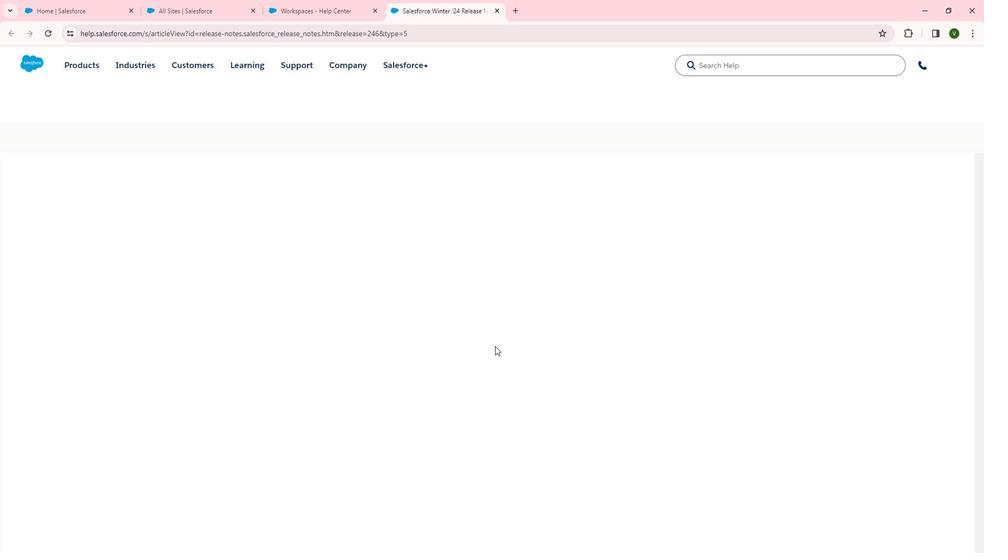 
Action: Mouse scrolled (503, 342) with delta (0, 0)
Screenshot: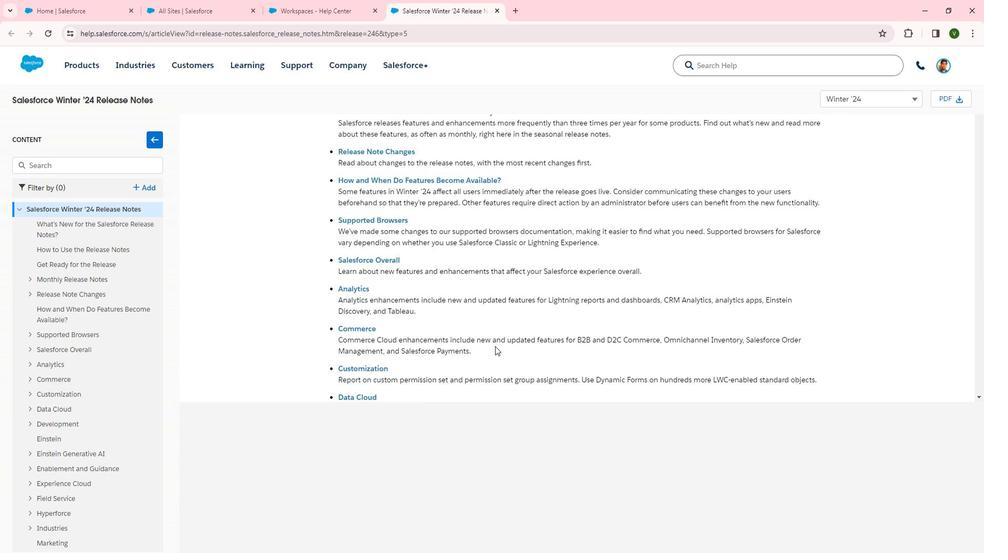 
Action: Mouse scrolled (503, 342) with delta (0, 0)
Screenshot: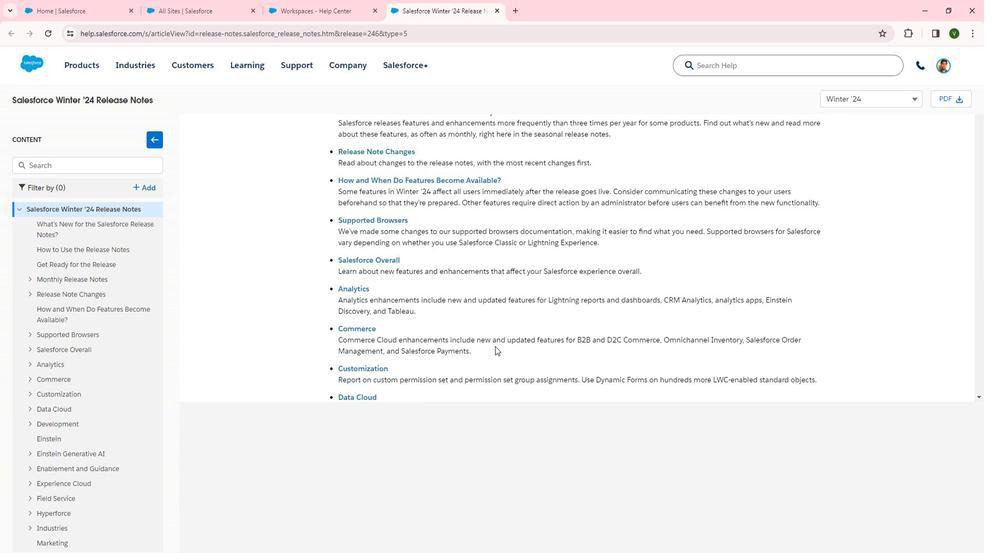 
Action: Mouse scrolled (503, 342) with delta (0, 0)
Screenshot: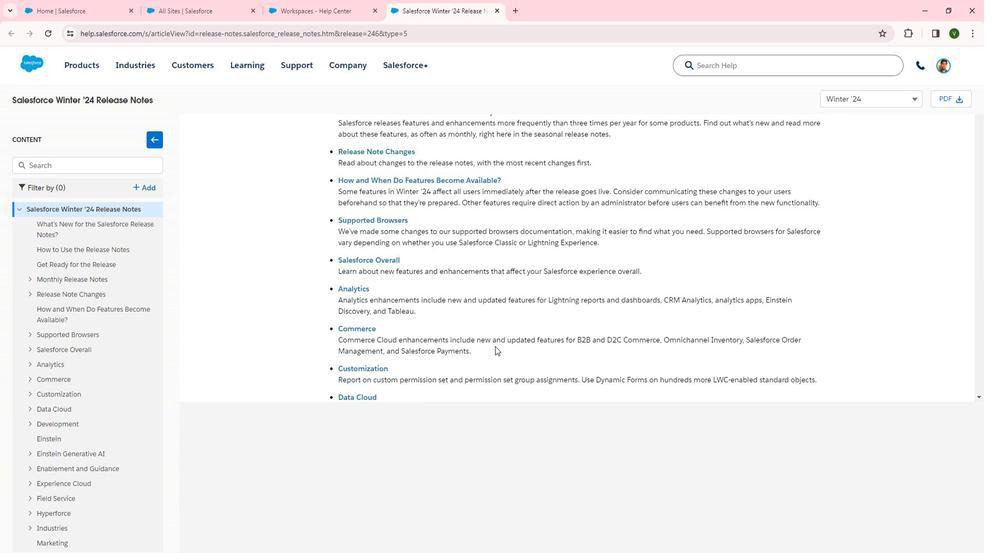 
Action: Mouse scrolled (503, 342) with delta (0, 0)
Screenshot: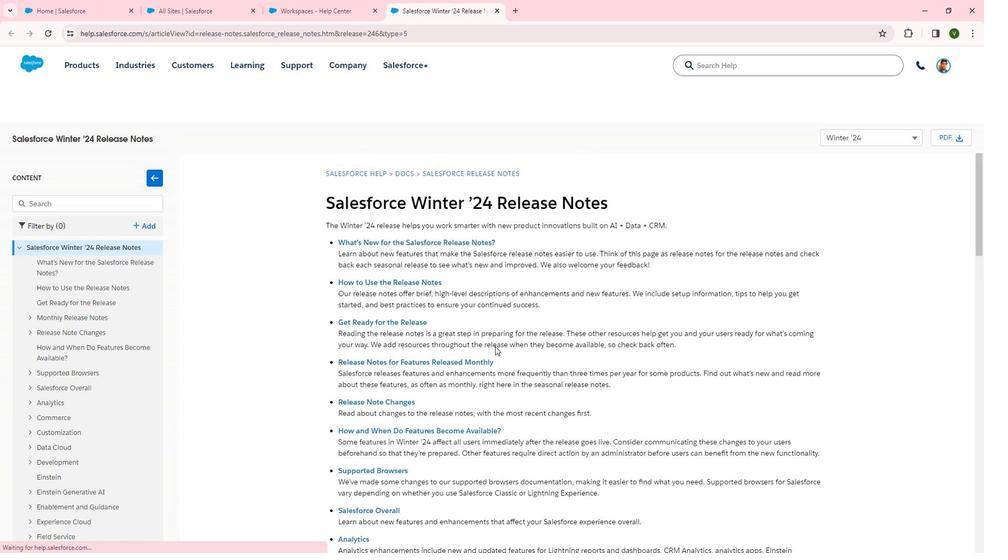 
